 Task: Find connections with filter location Kinwat with filter topic #marketing with filter profile language Spanish with filter current company Daimler Truck Innovation Center India (DTICI) with filter school Jawaharlal Nehru Vishvavidyalaya with filter industry Pension Funds with filter service category Customer Support with filter keywords title IT Manager
Action: Mouse moved to (303, 155)
Screenshot: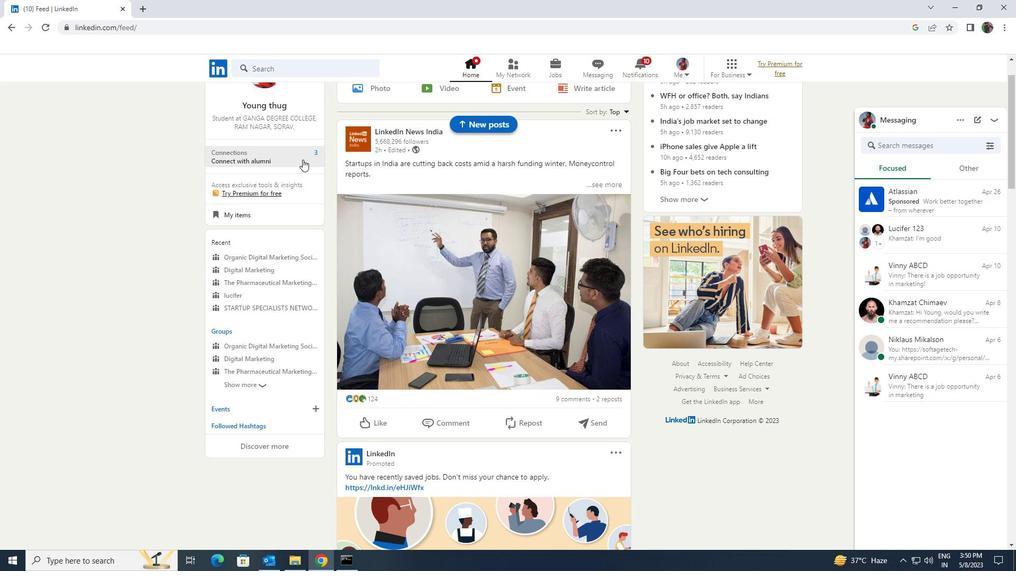 
Action: Mouse pressed left at (303, 155)
Screenshot: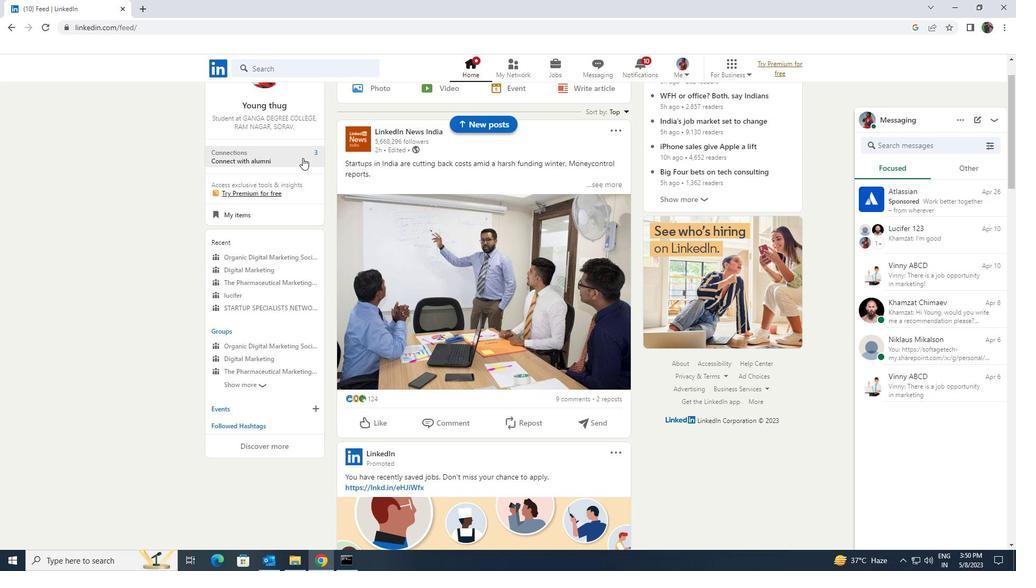 
Action: Mouse moved to (303, 129)
Screenshot: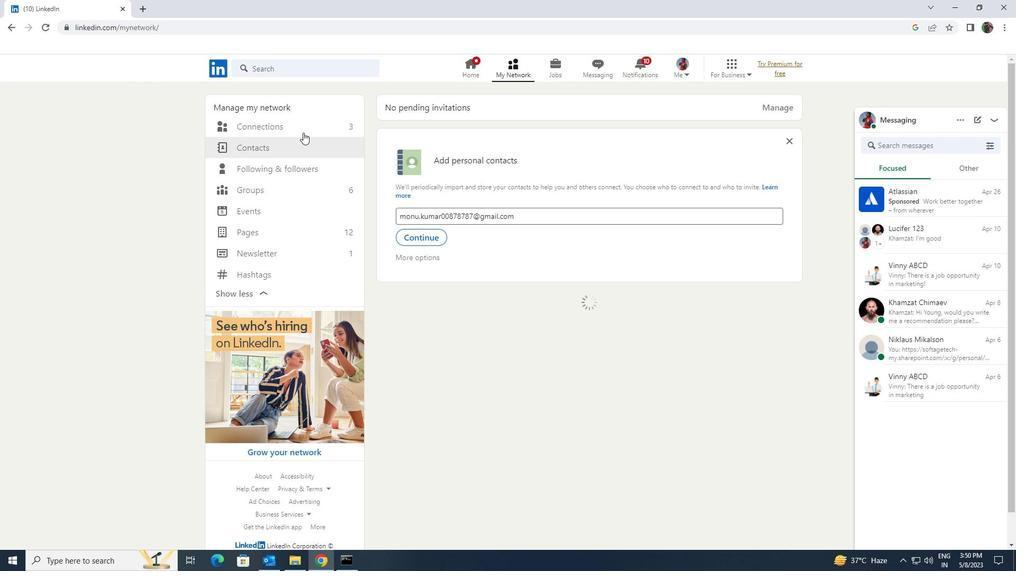 
Action: Mouse pressed left at (303, 129)
Screenshot: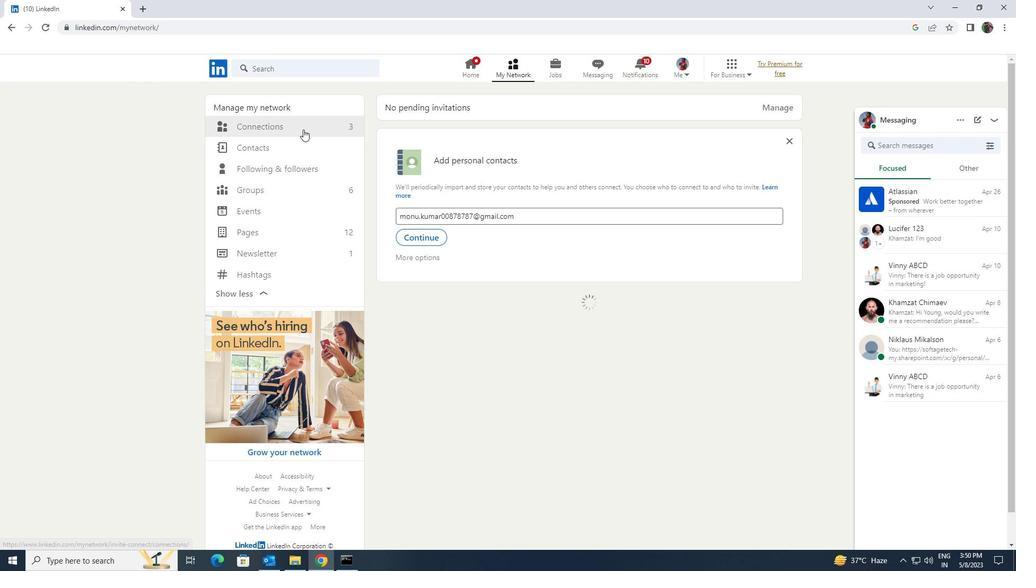 
Action: Mouse moved to (553, 131)
Screenshot: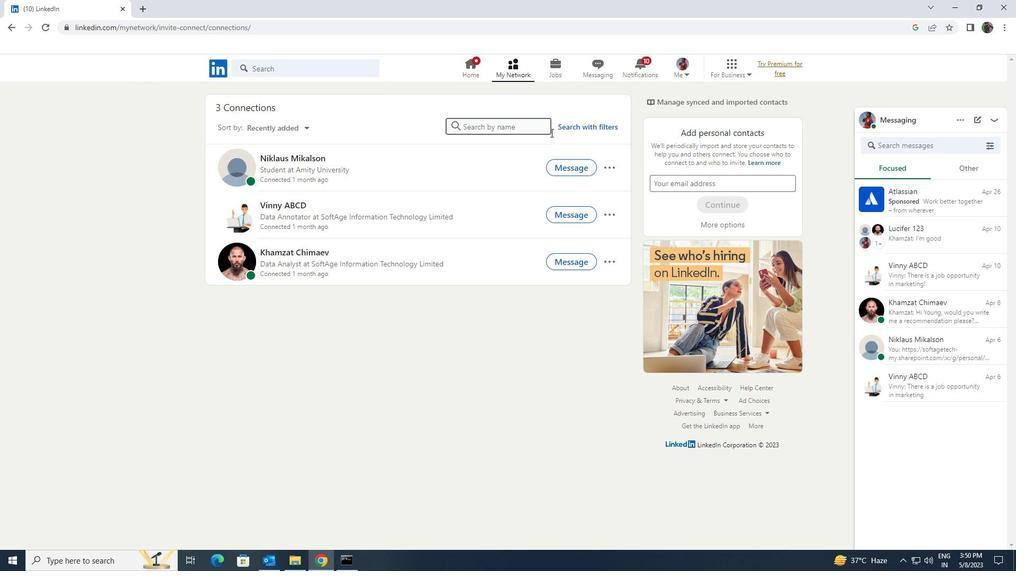 
Action: Mouse pressed left at (553, 131)
Screenshot: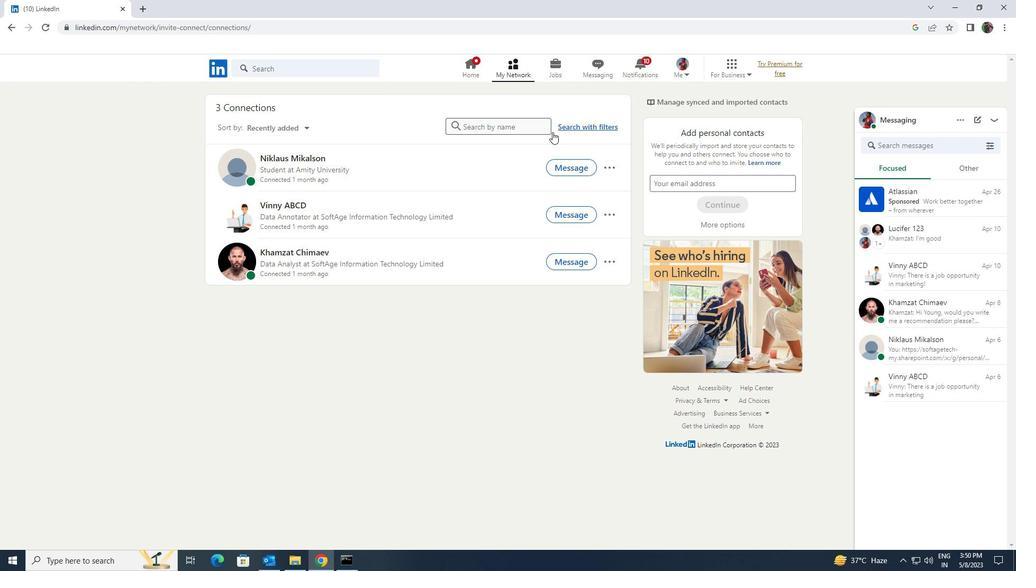
Action: Mouse moved to (542, 101)
Screenshot: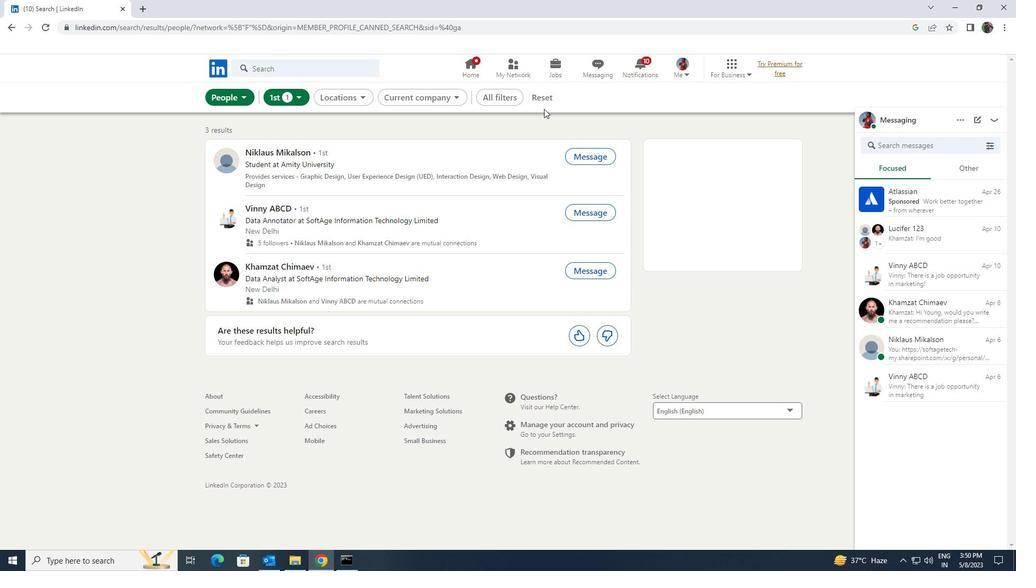 
Action: Mouse pressed left at (542, 101)
Screenshot: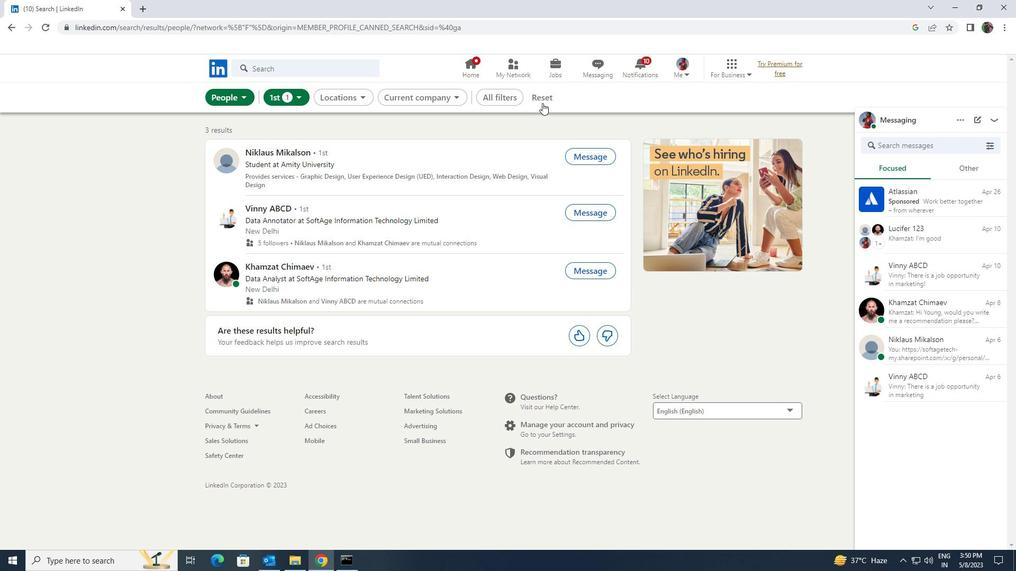 
Action: Mouse moved to (524, 94)
Screenshot: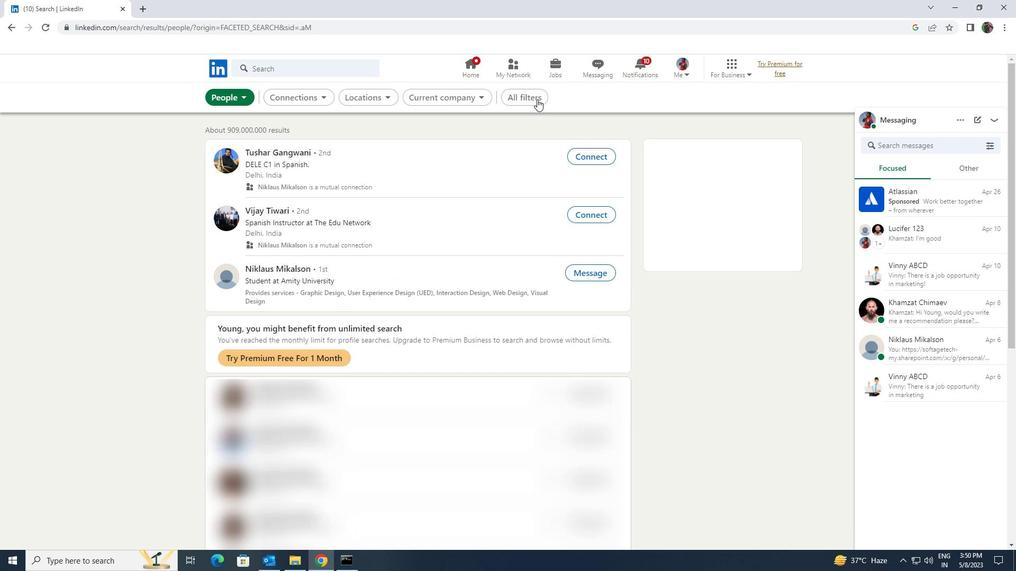 
Action: Mouse pressed left at (524, 94)
Screenshot: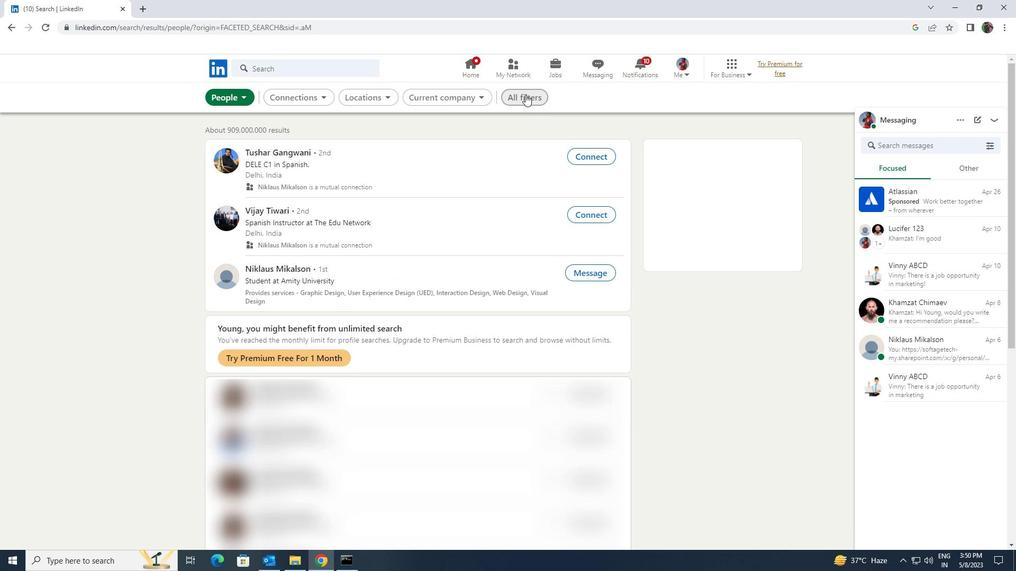 
Action: Mouse moved to (874, 416)
Screenshot: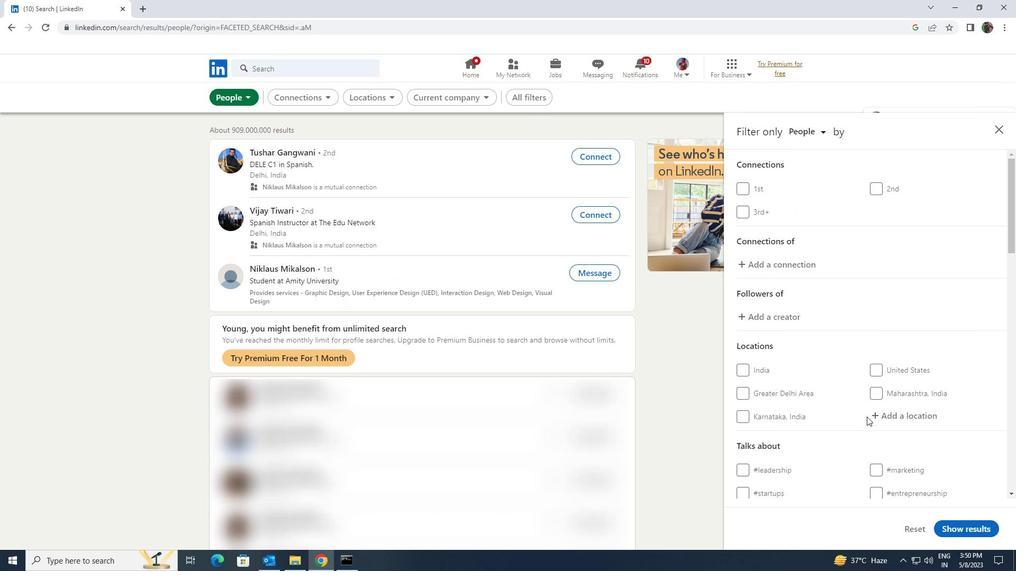 
Action: Mouse pressed left at (874, 416)
Screenshot: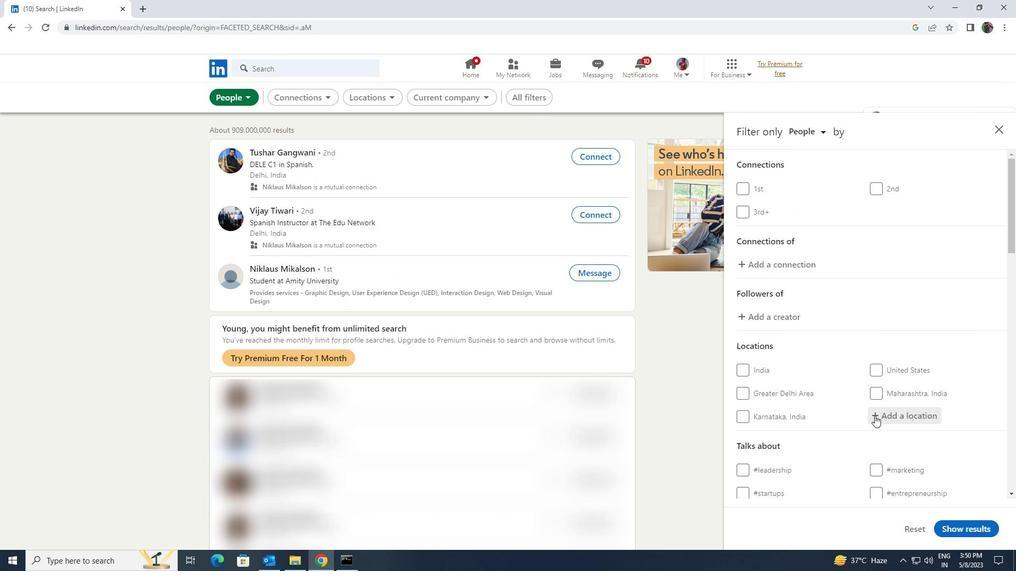 
Action: Key pressed <Key.shift>KINWAT
Screenshot: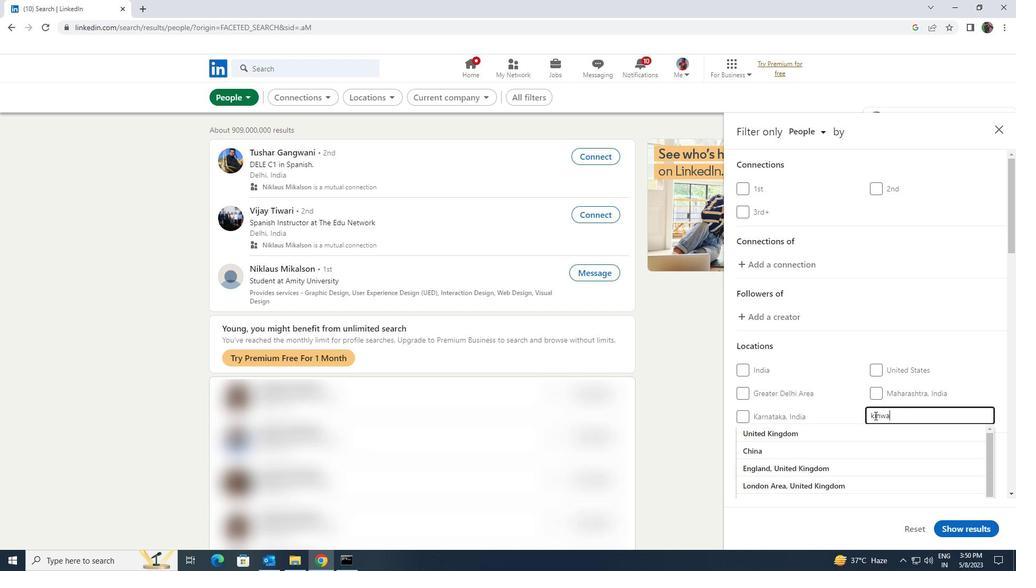 
Action: Mouse moved to (876, 434)
Screenshot: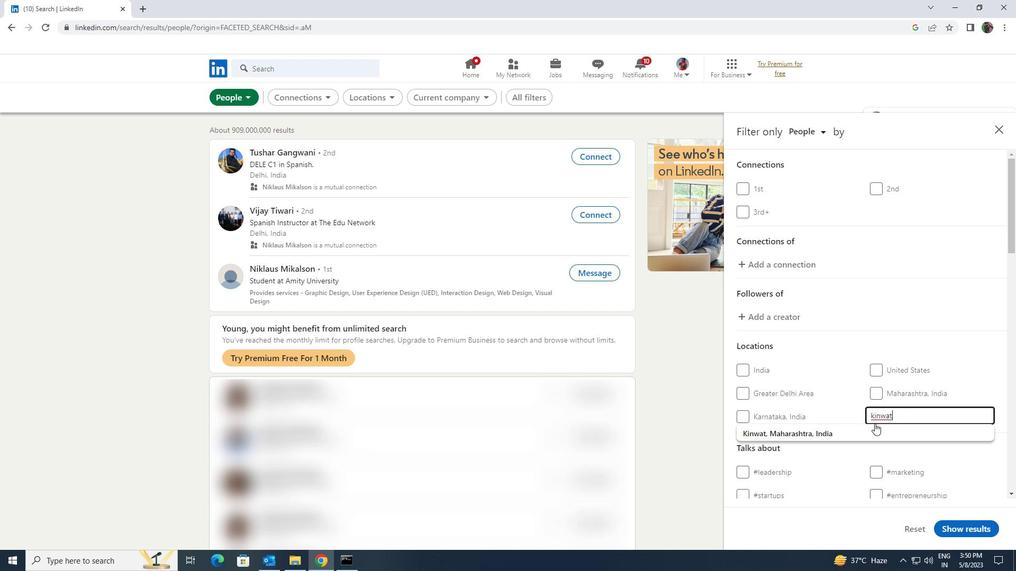 
Action: Mouse pressed left at (876, 434)
Screenshot: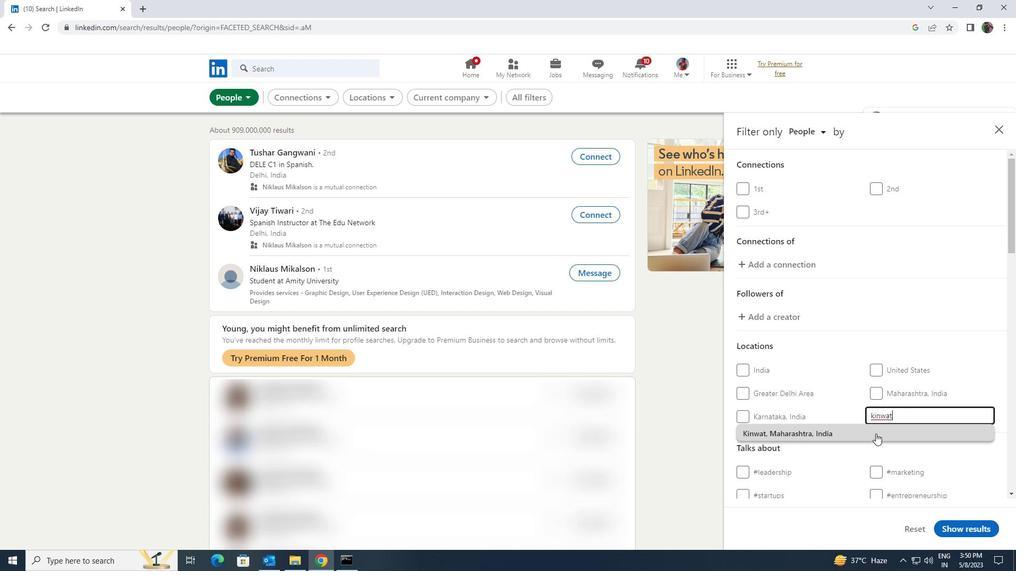 
Action: Mouse scrolled (876, 433) with delta (0, 0)
Screenshot: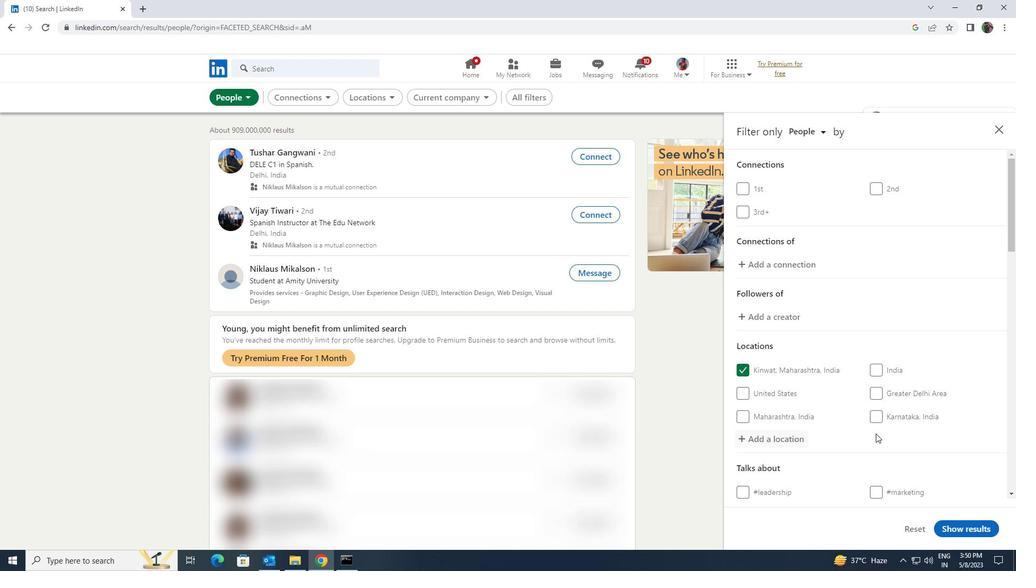 
Action: Mouse scrolled (876, 433) with delta (0, 0)
Screenshot: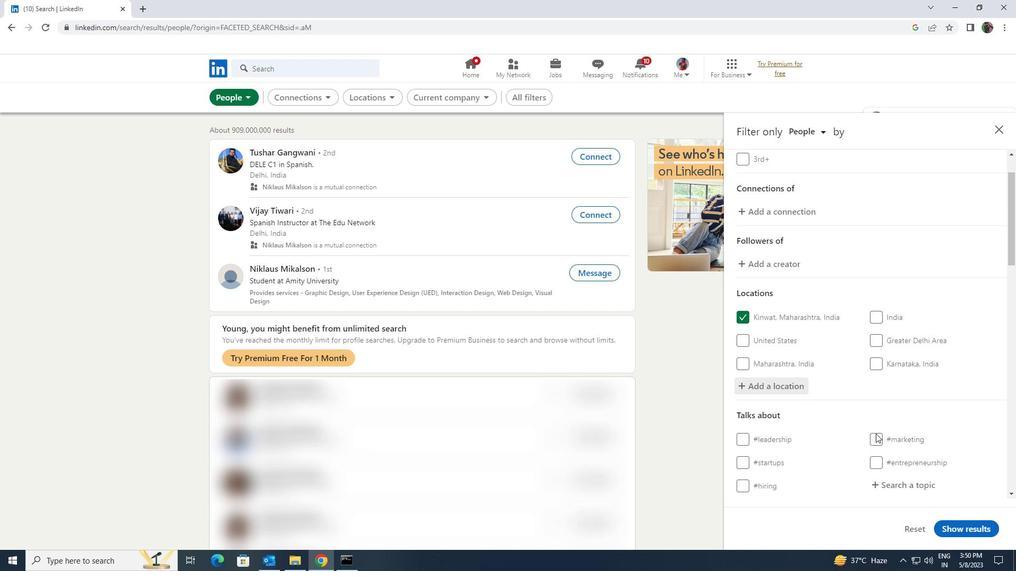 
Action: Mouse moved to (878, 432)
Screenshot: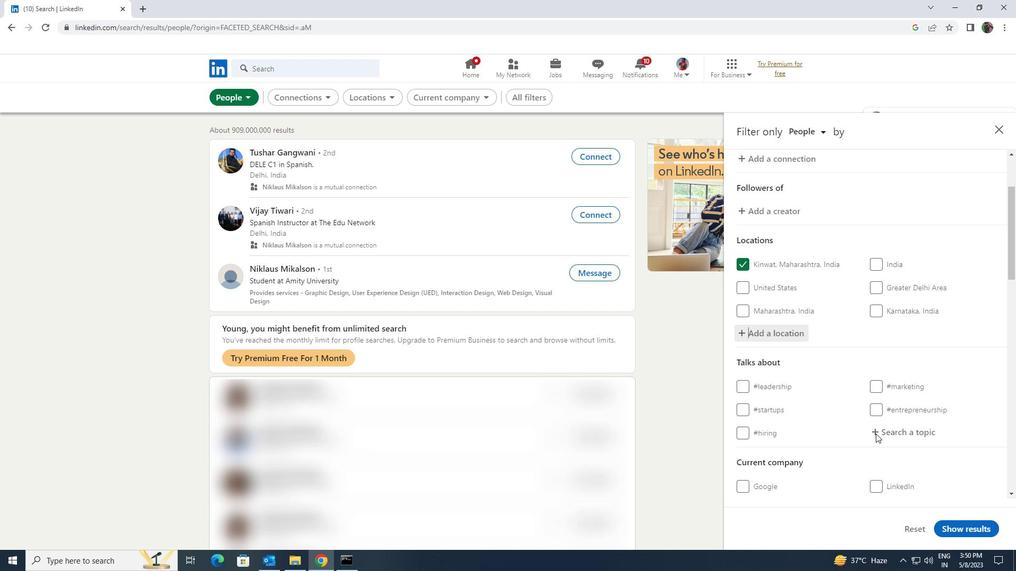 
Action: Mouse pressed left at (878, 432)
Screenshot: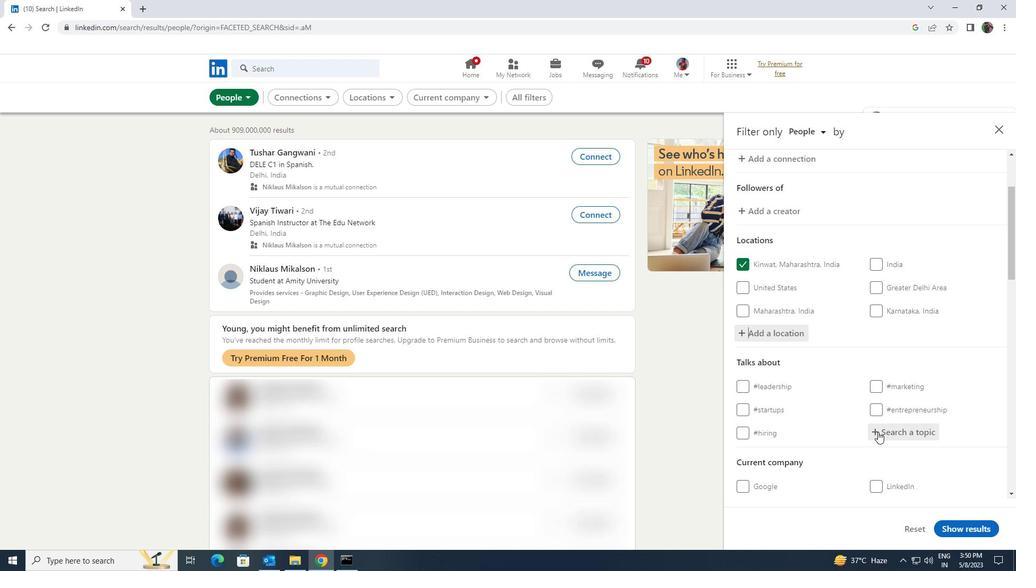 
Action: Key pressed <Key.shift>MARKETING
Screenshot: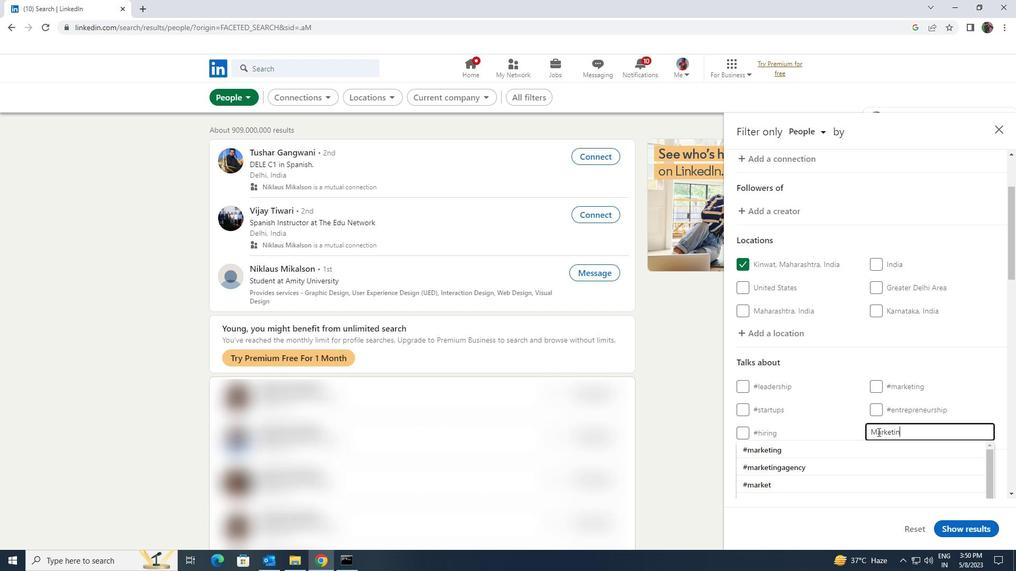 
Action: Mouse moved to (874, 443)
Screenshot: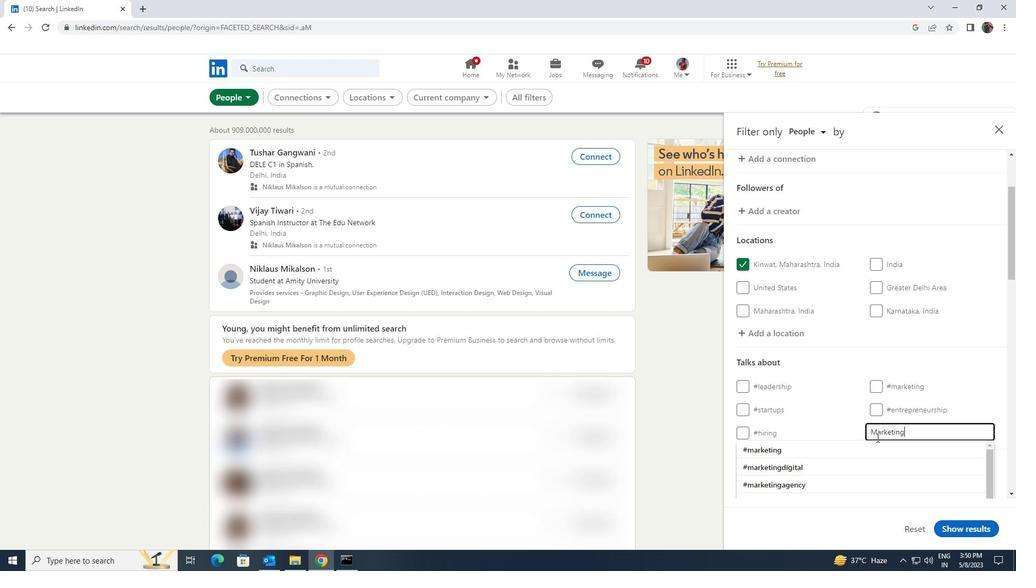 
Action: Mouse pressed left at (874, 443)
Screenshot: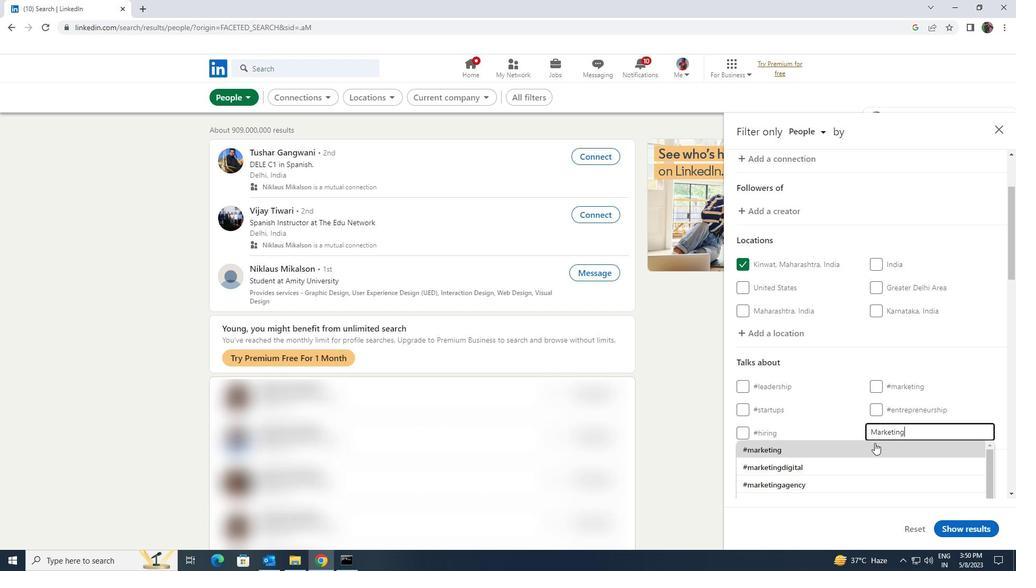 
Action: Mouse scrolled (874, 443) with delta (0, 0)
Screenshot: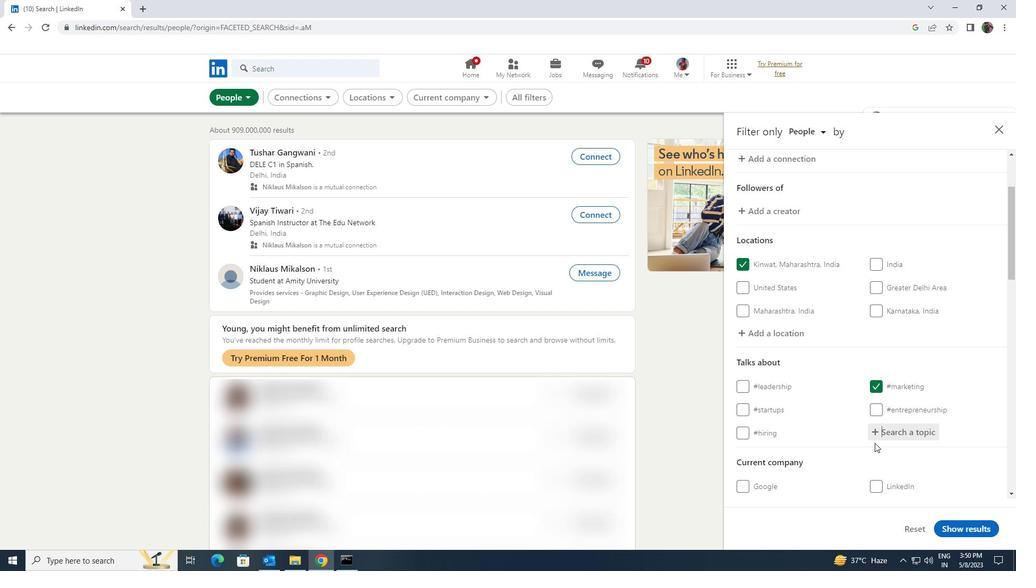 
Action: Mouse scrolled (874, 443) with delta (0, 0)
Screenshot: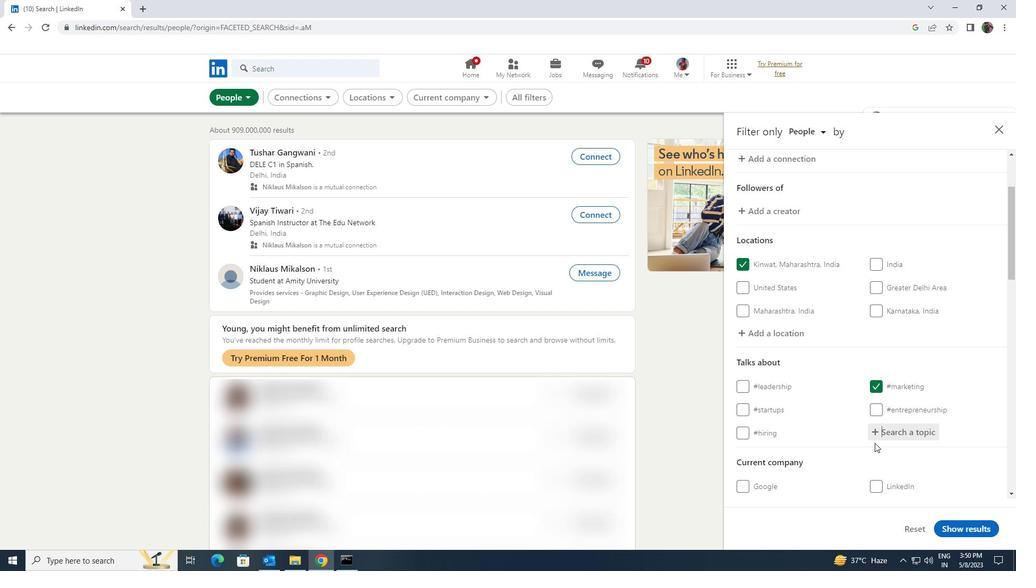 
Action: Mouse scrolled (874, 443) with delta (0, 0)
Screenshot: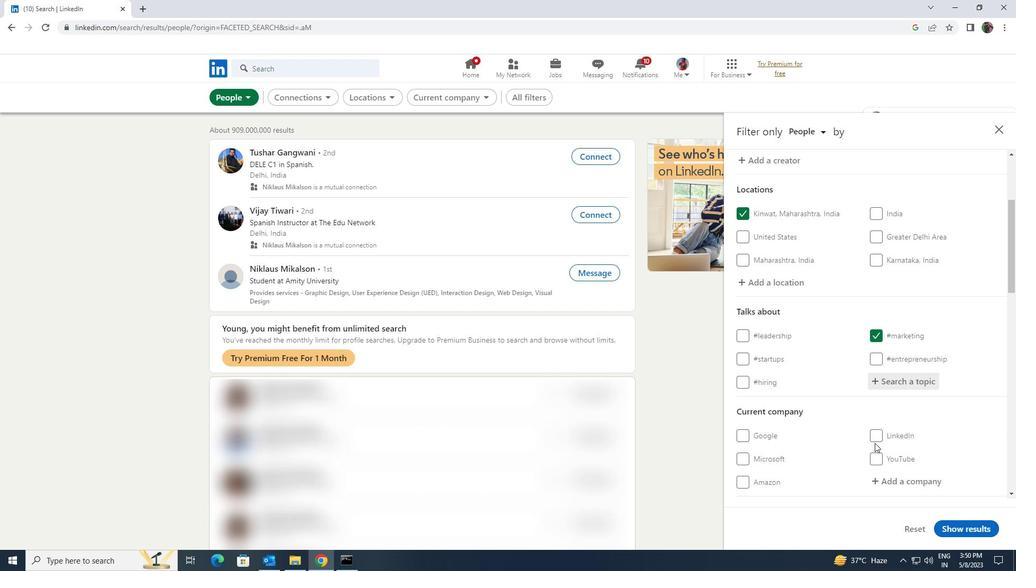 
Action: Mouse scrolled (874, 443) with delta (0, 0)
Screenshot: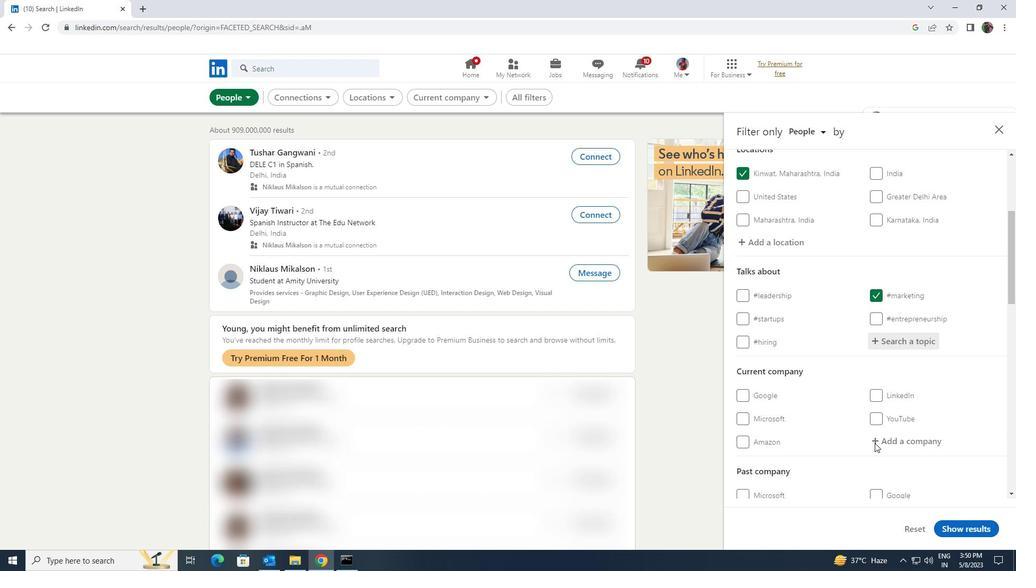 
Action: Mouse scrolled (874, 443) with delta (0, 0)
Screenshot: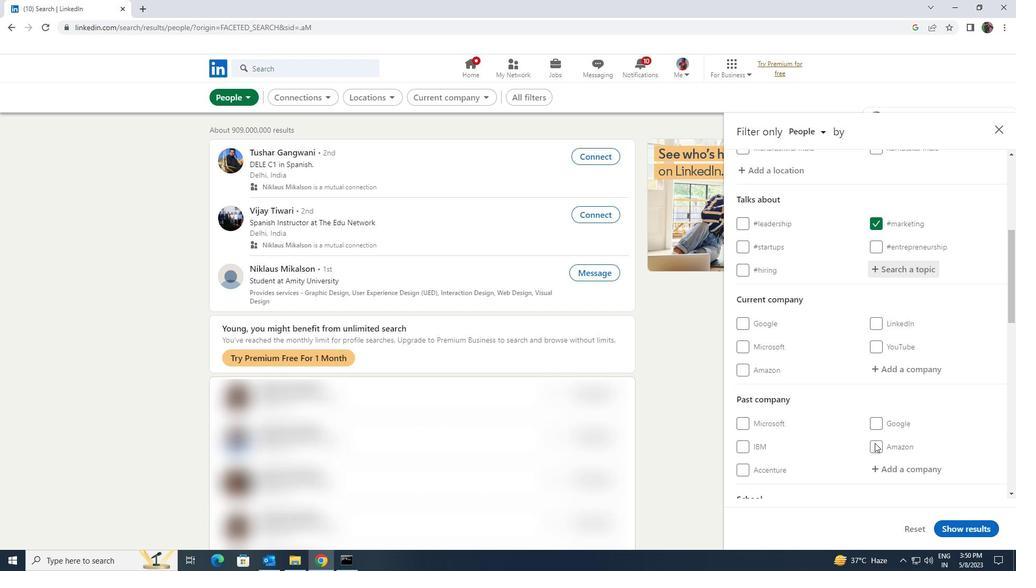 
Action: Mouse scrolled (874, 443) with delta (0, 0)
Screenshot: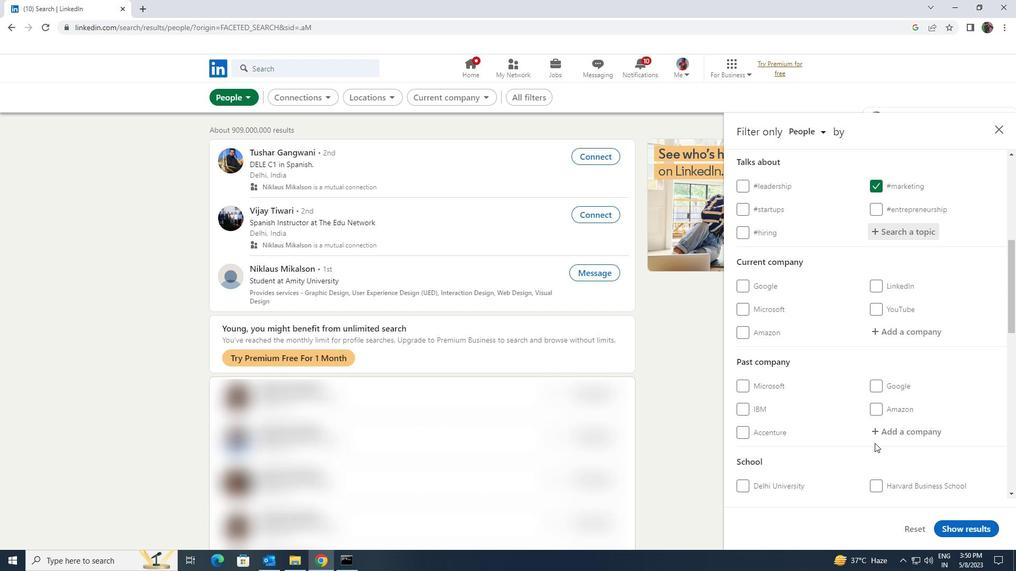 
Action: Mouse scrolled (874, 443) with delta (0, 0)
Screenshot: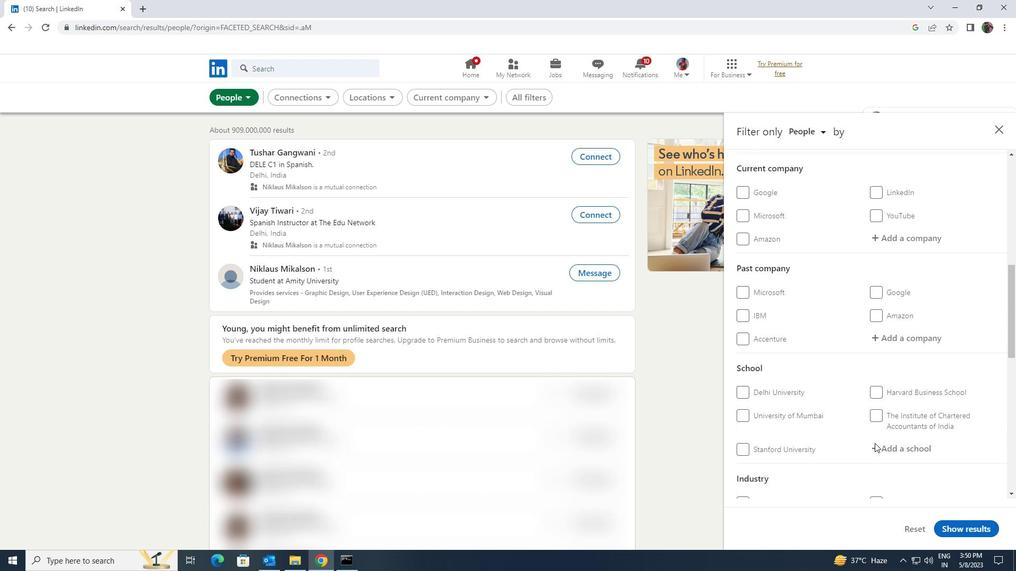 
Action: Mouse scrolled (874, 443) with delta (0, 0)
Screenshot: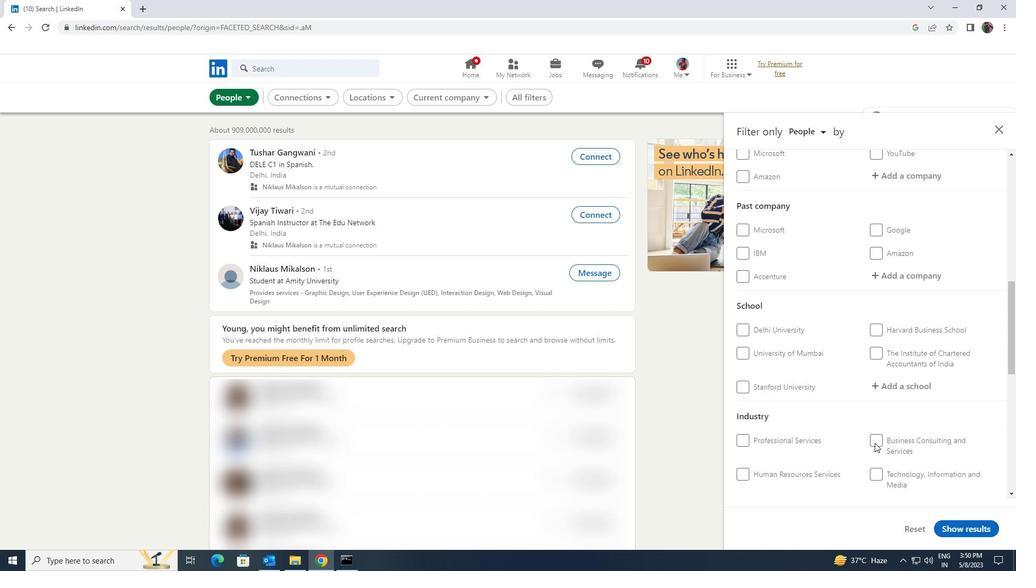 
Action: Mouse scrolled (874, 443) with delta (0, 0)
Screenshot: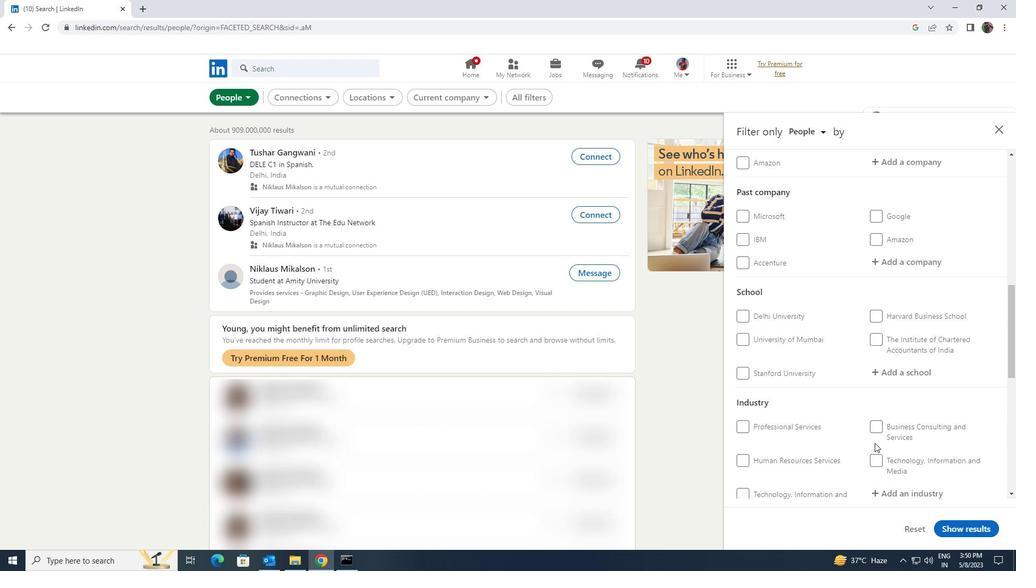 
Action: Mouse moved to (748, 472)
Screenshot: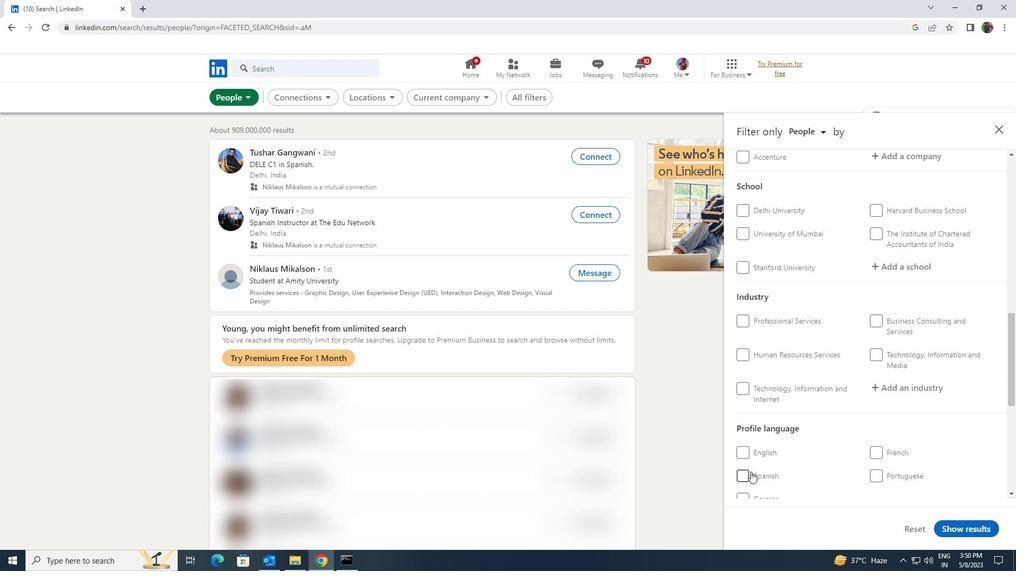 
Action: Mouse pressed left at (748, 472)
Screenshot: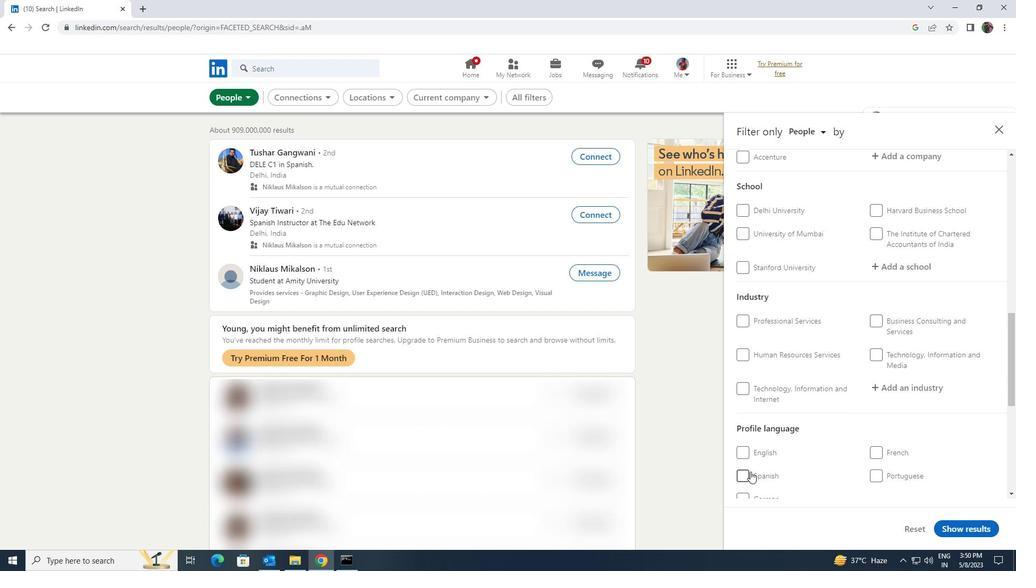 
Action: Mouse moved to (802, 468)
Screenshot: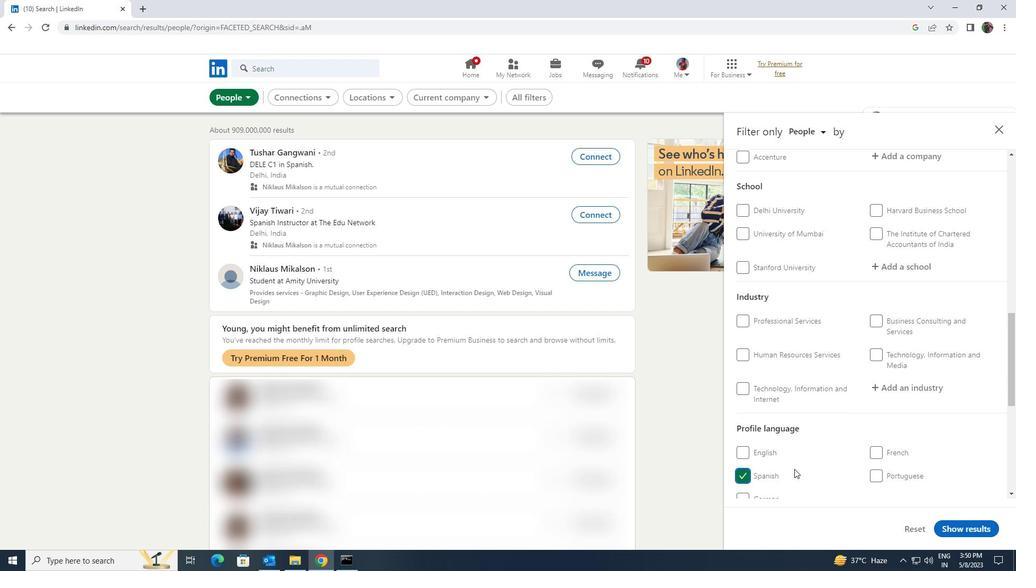 
Action: Mouse scrolled (802, 469) with delta (0, 0)
Screenshot: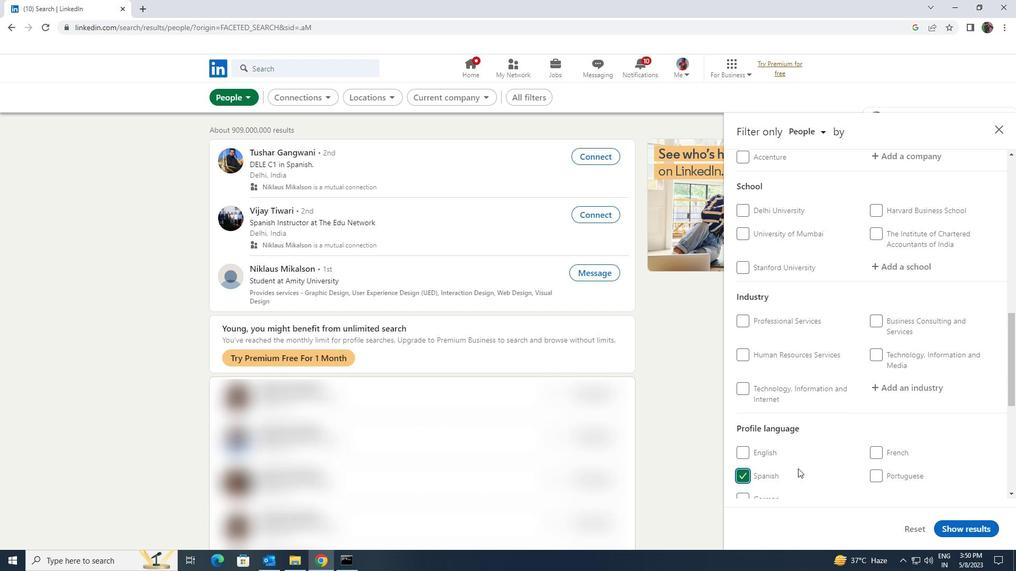
Action: Mouse scrolled (802, 469) with delta (0, 0)
Screenshot: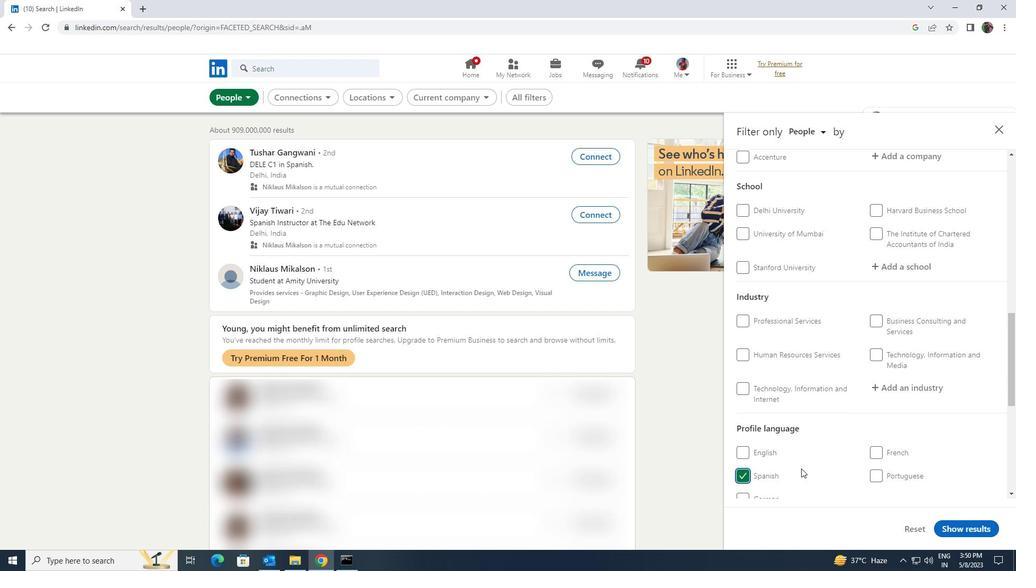 
Action: Mouse scrolled (802, 469) with delta (0, 0)
Screenshot: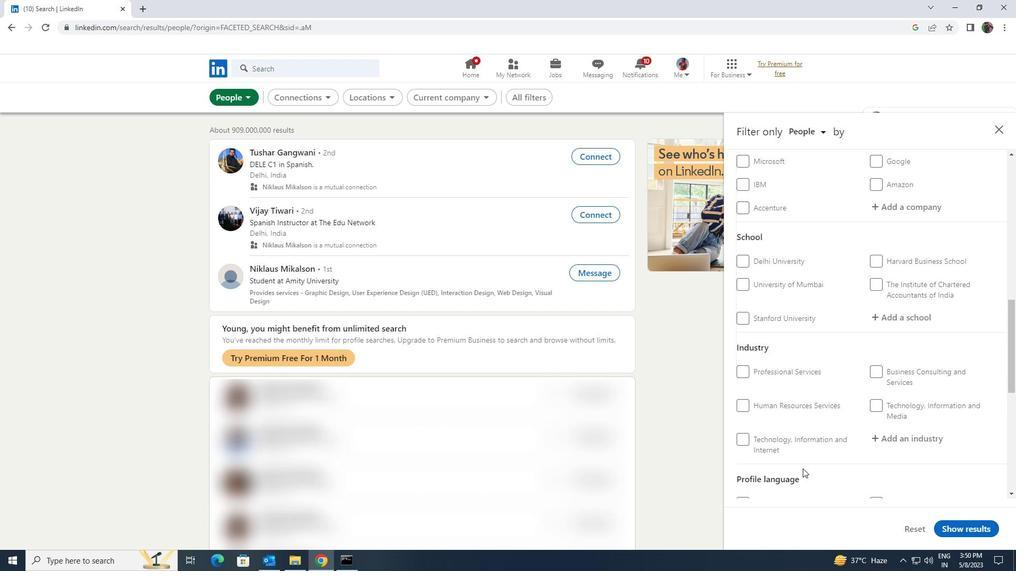 
Action: Mouse scrolled (802, 469) with delta (0, 0)
Screenshot: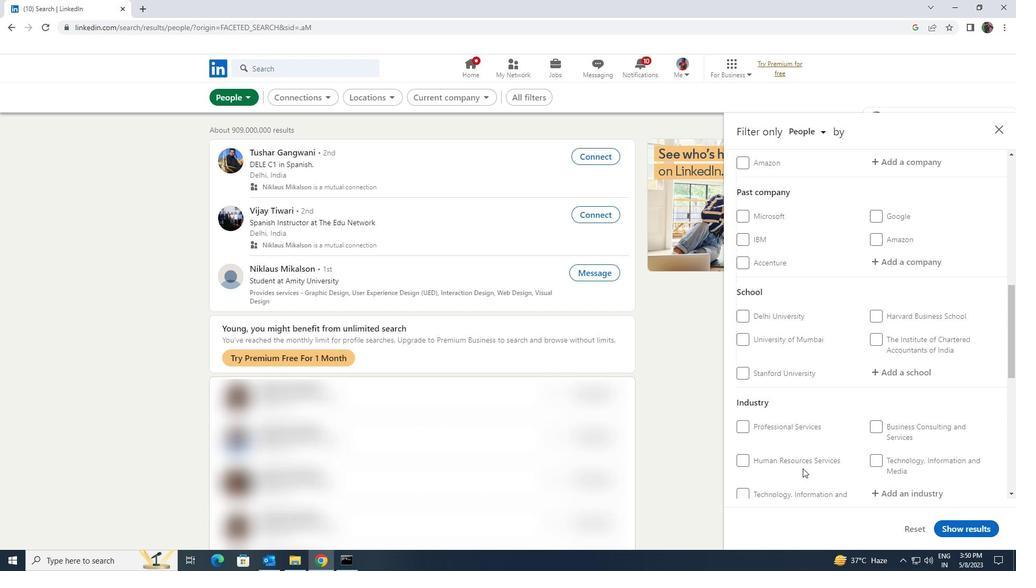 
Action: Mouse scrolled (802, 469) with delta (0, 0)
Screenshot: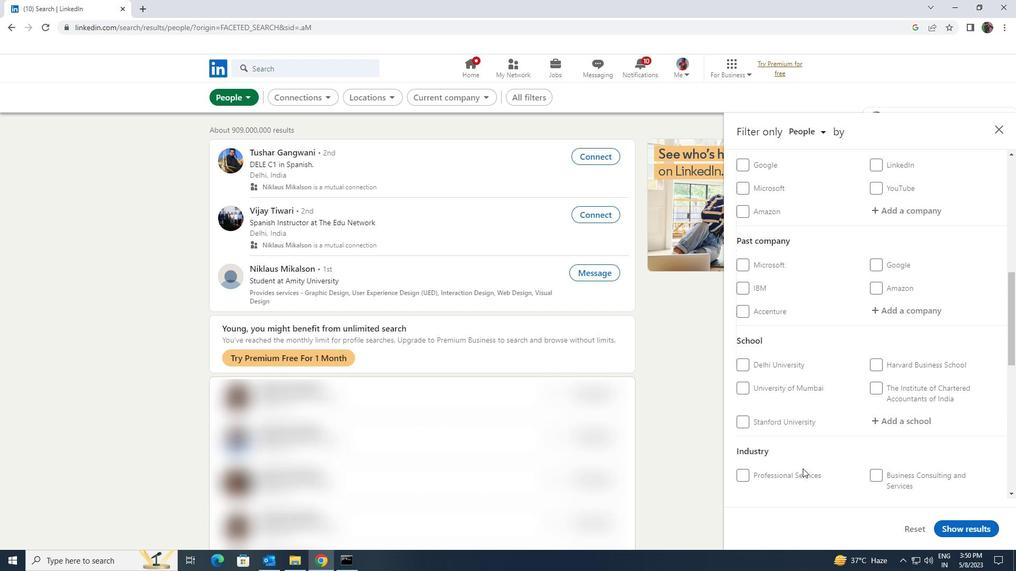
Action: Mouse scrolled (802, 469) with delta (0, 0)
Screenshot: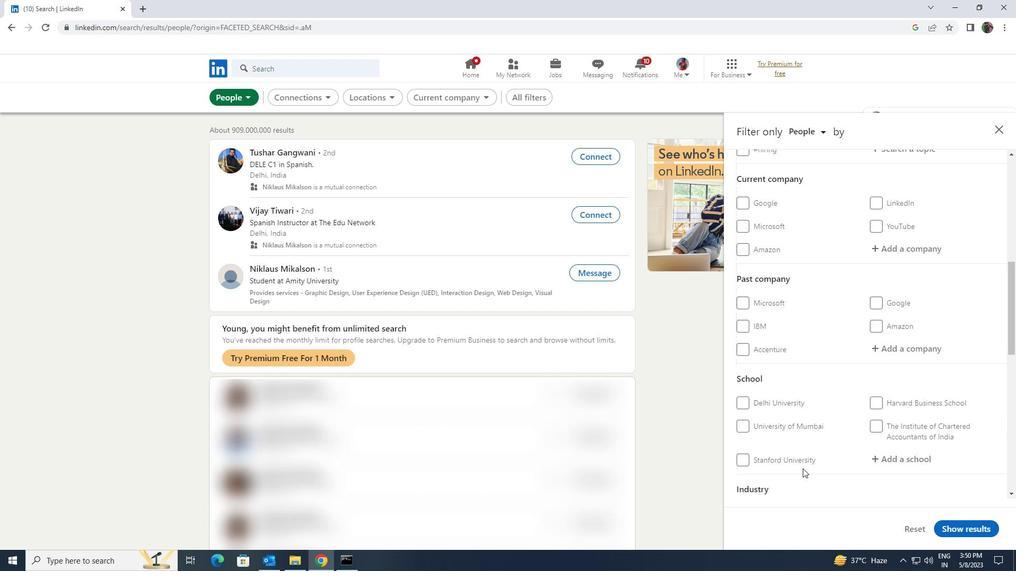 
Action: Mouse scrolled (802, 469) with delta (0, 0)
Screenshot: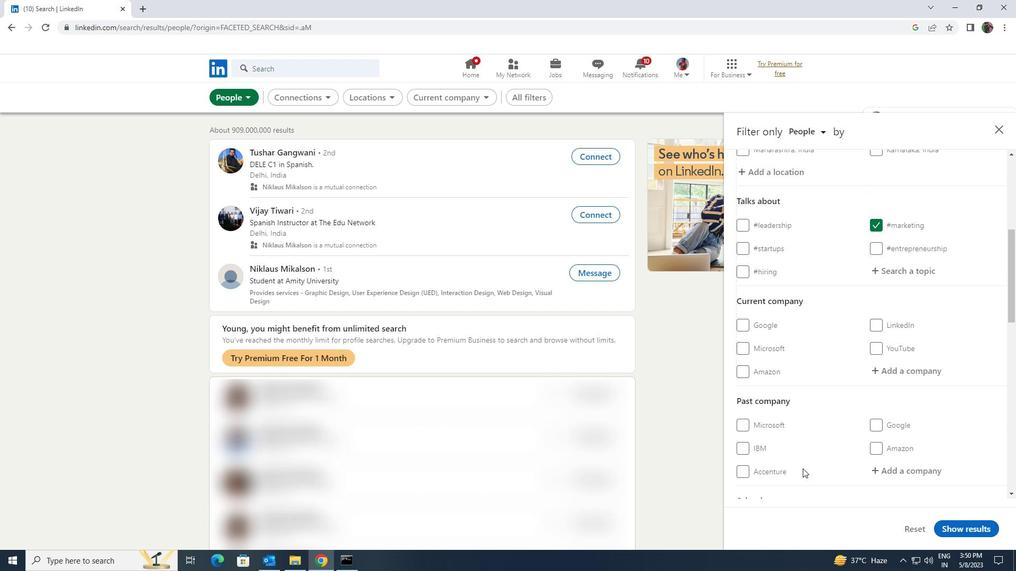
Action: Mouse moved to (878, 431)
Screenshot: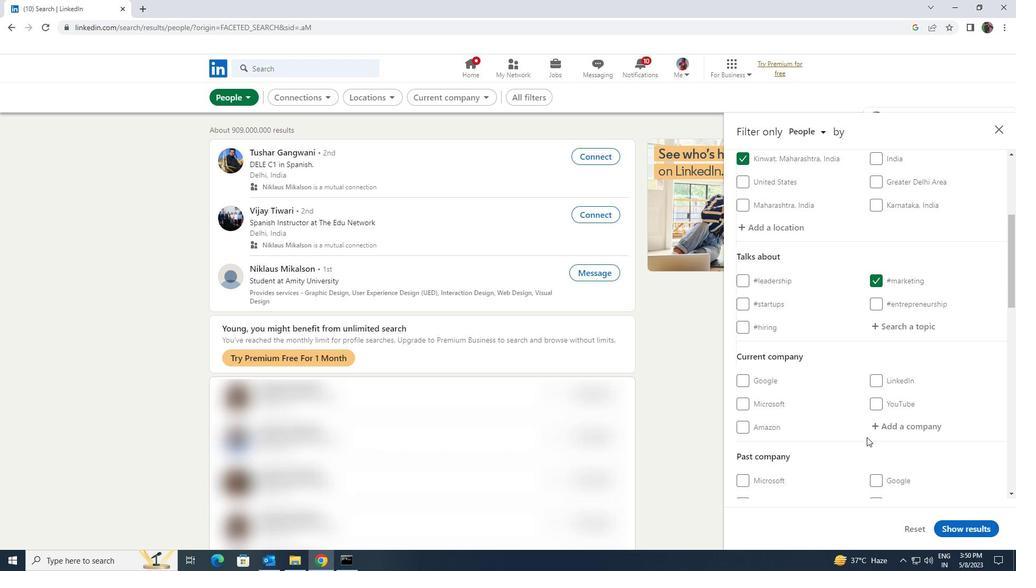 
Action: Mouse pressed left at (878, 431)
Screenshot: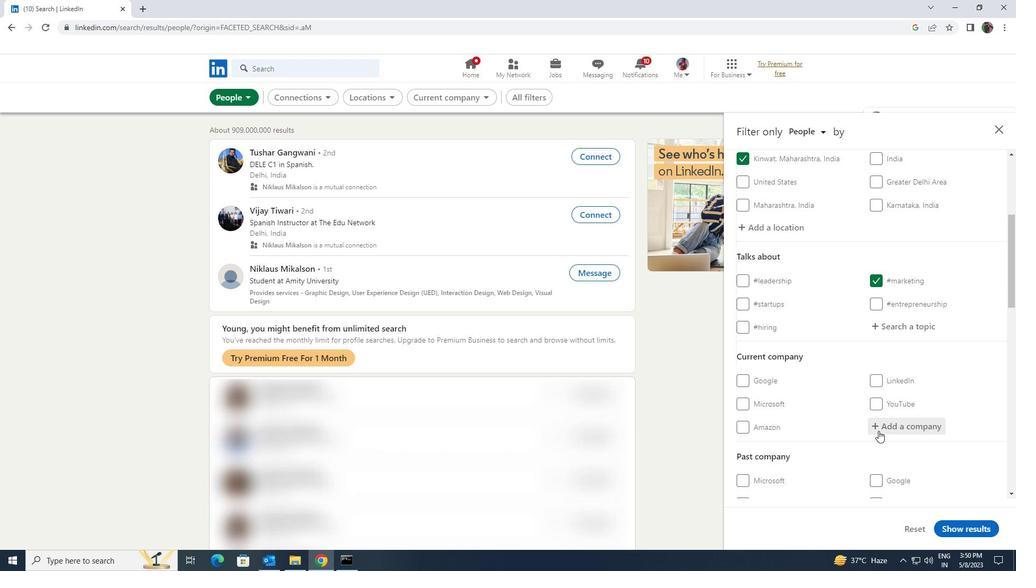 
Action: Key pressed <Key.shift>DAILMLER<Key.backspace><Key.backspace><Key.backspace><Key.backspace><Key.backspace><Key.backspace><Key.backspace>AIML
Screenshot: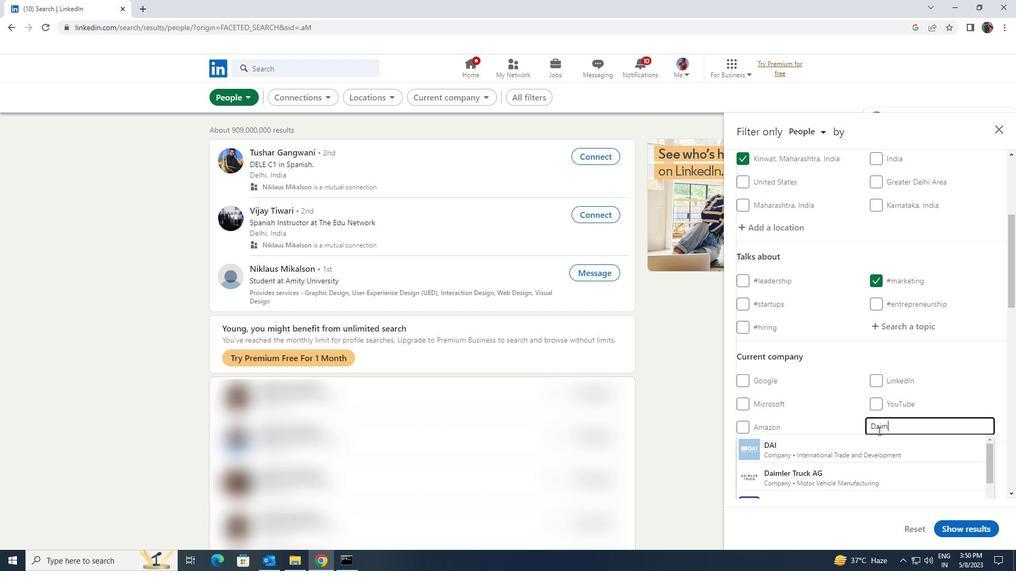 
Action: Mouse moved to (878, 431)
Screenshot: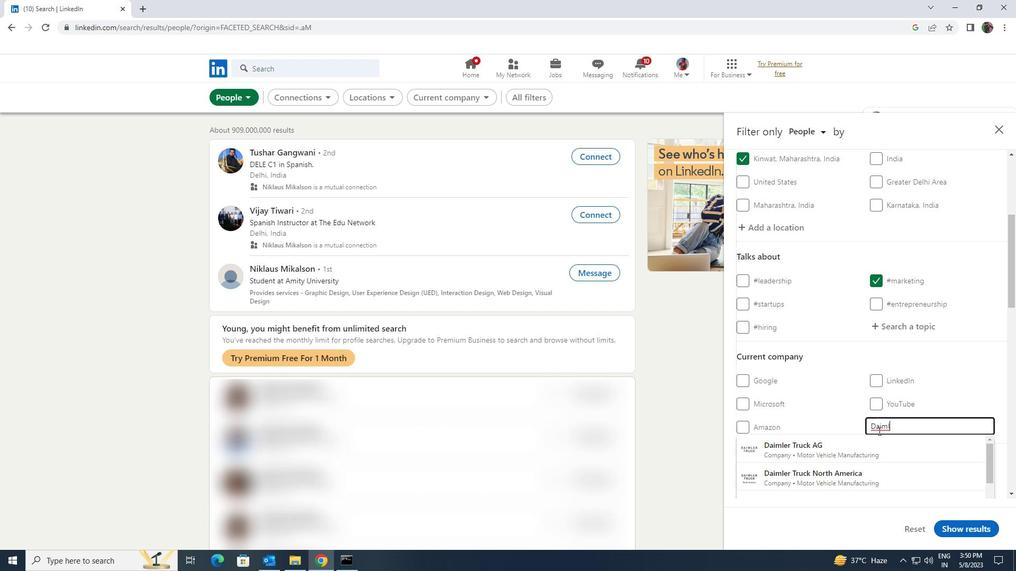
Action: Key pressed ER<Key.space><Key.shift><Key.shift><Key.shift>TRUCK<Key.space><Key.shift><Key.shift><Key.shift><Key.shift><Key.shift><Key.shift><Key.shift><Key.shift>INN
Screenshot: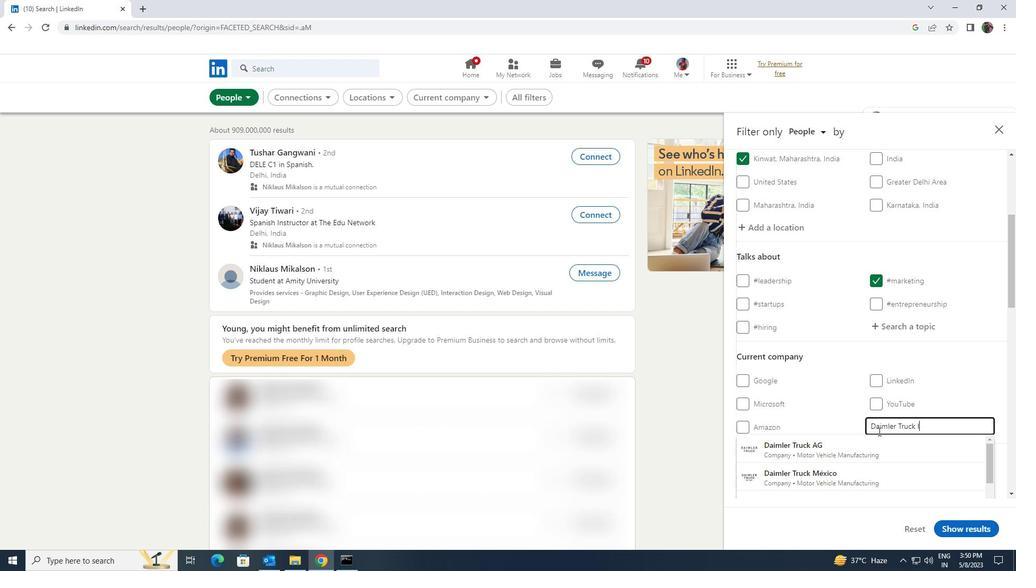
Action: Mouse moved to (878, 446)
Screenshot: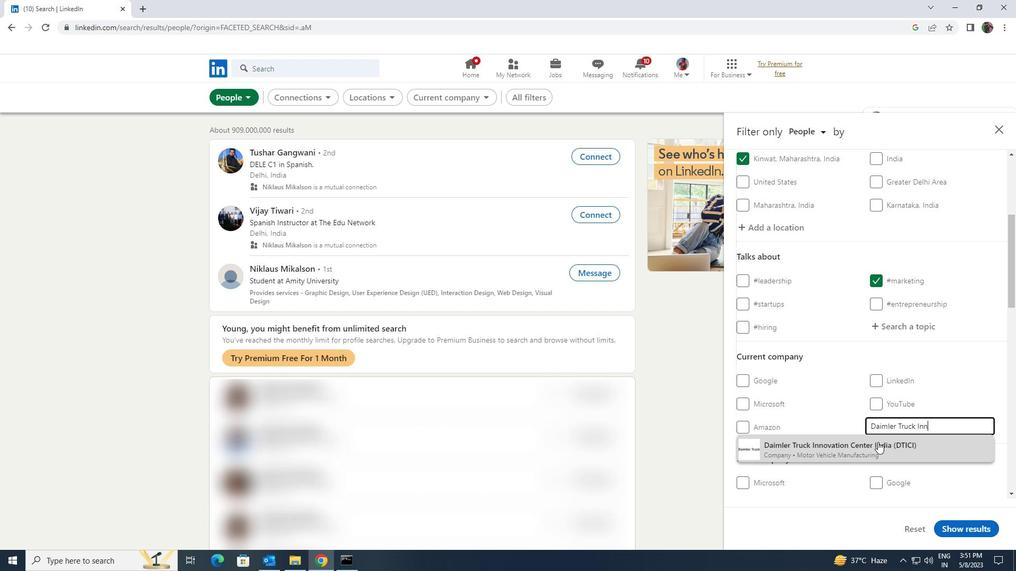 
Action: Mouse pressed left at (878, 446)
Screenshot: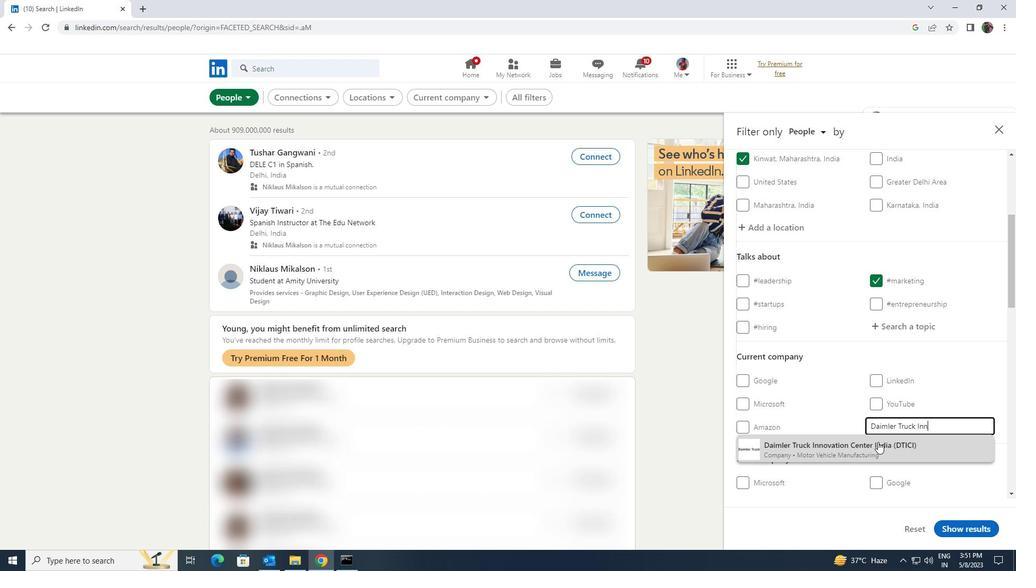 
Action: Mouse scrolled (878, 446) with delta (0, 0)
Screenshot: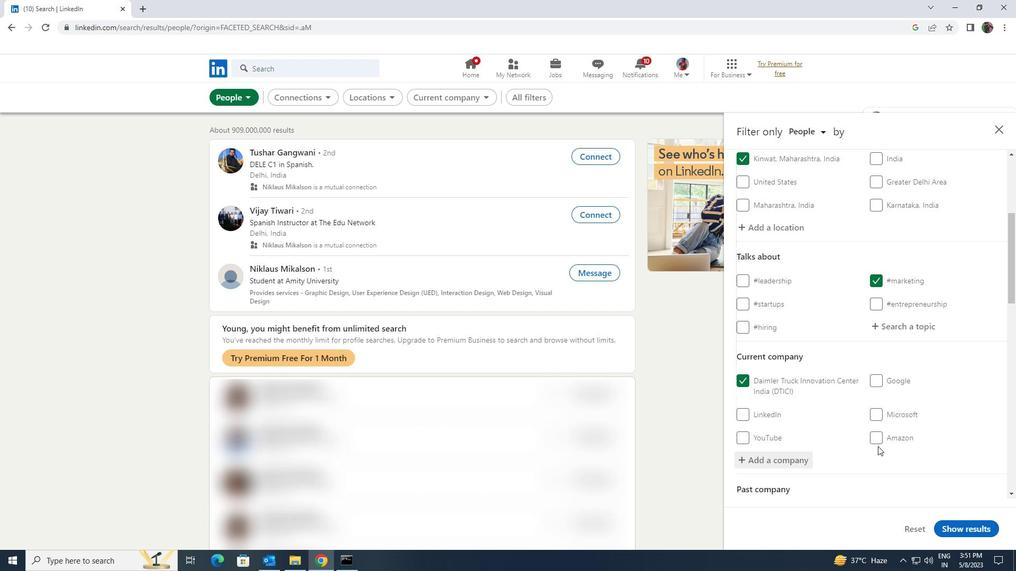 
Action: Mouse scrolled (878, 446) with delta (0, 0)
Screenshot: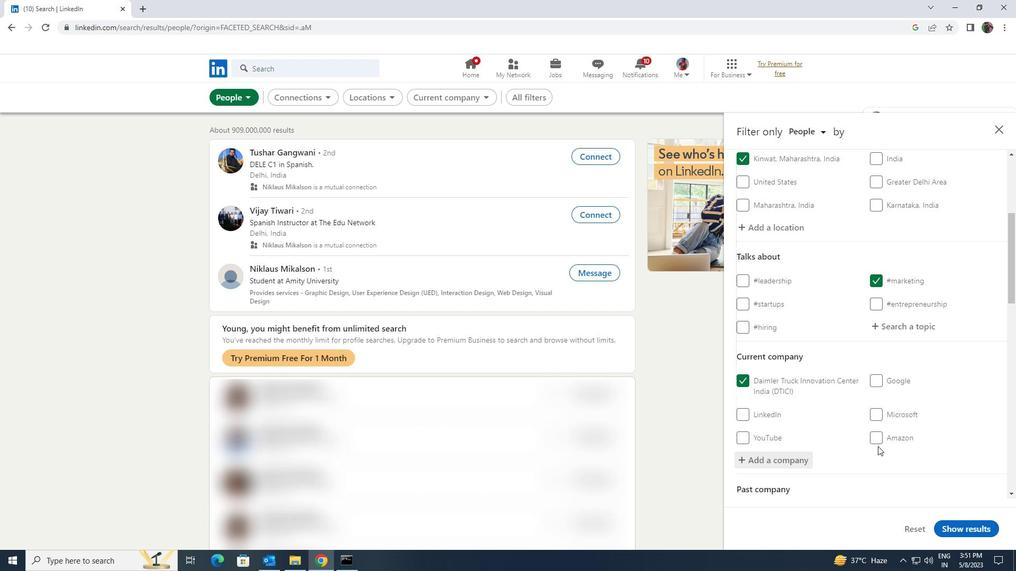 
Action: Mouse scrolled (878, 446) with delta (0, 0)
Screenshot: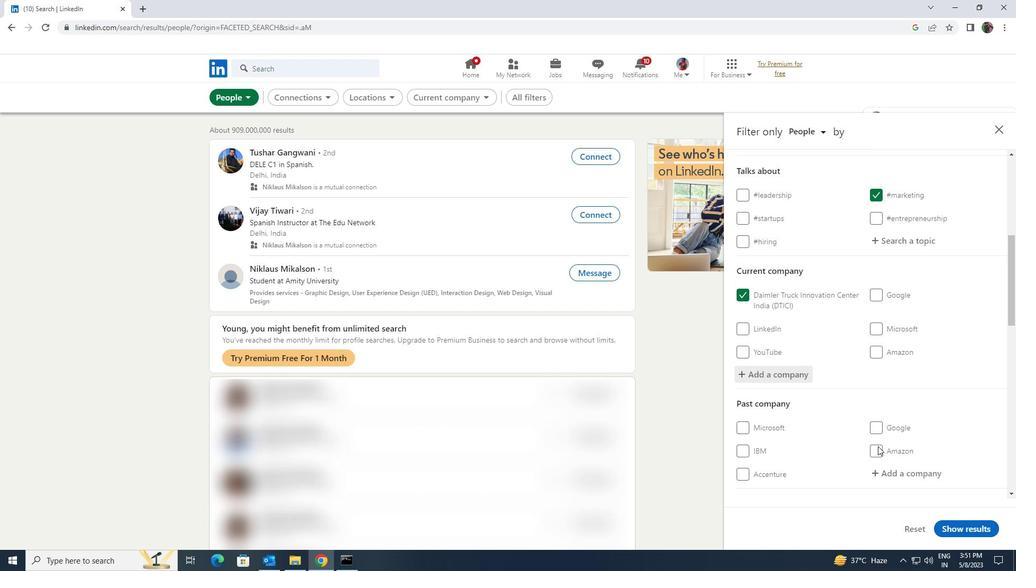 
Action: Mouse scrolled (878, 446) with delta (0, 0)
Screenshot: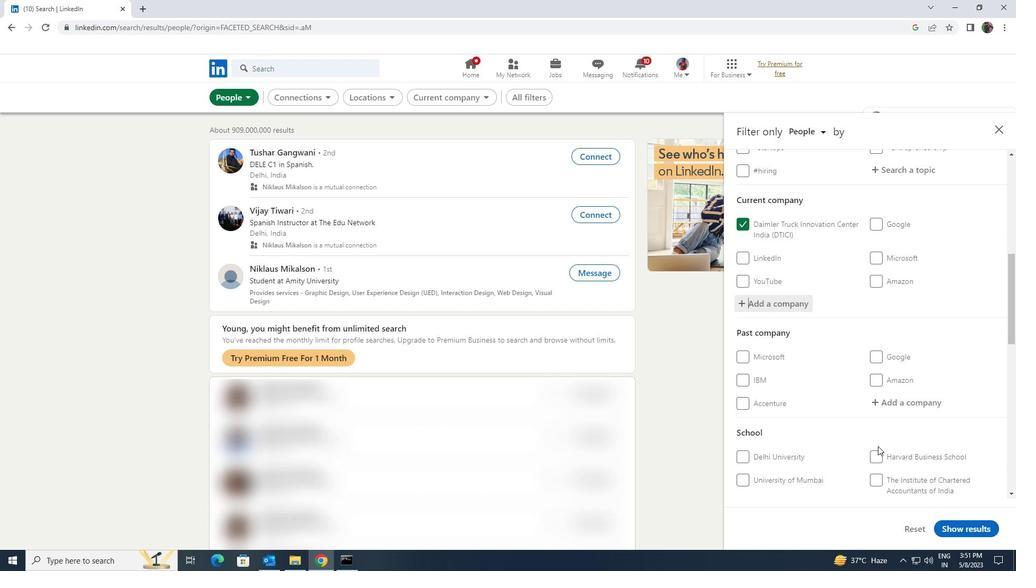 
Action: Mouse moved to (878, 456)
Screenshot: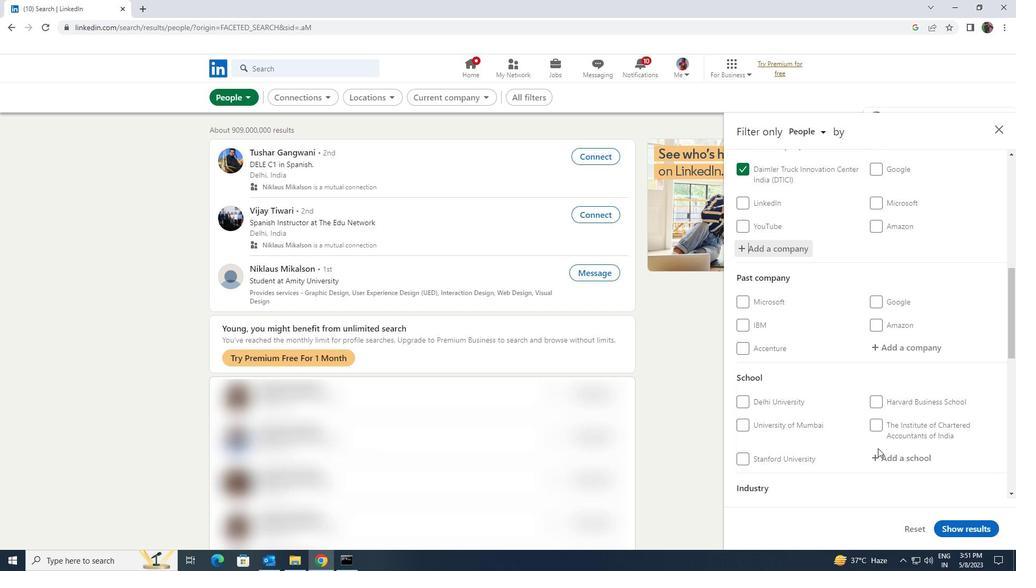 
Action: Mouse pressed left at (878, 456)
Screenshot: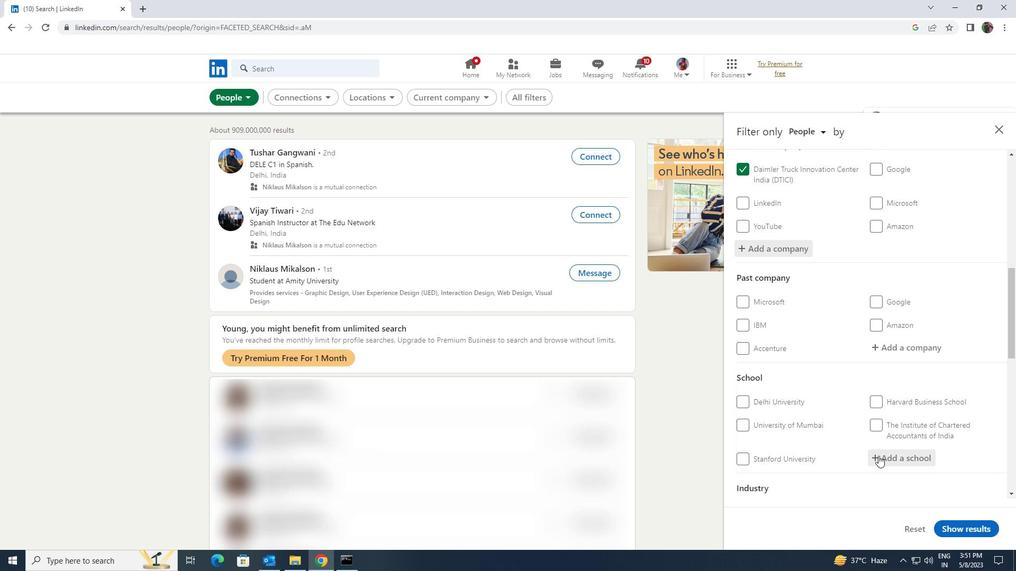 
Action: Key pressed <Key.shift><Key.shift><Key.shift><Key.shift><Key.shift><Key.shift><Key.shift><Key.shift>JAWARH<Key.backspace><Key.backspace>
Screenshot: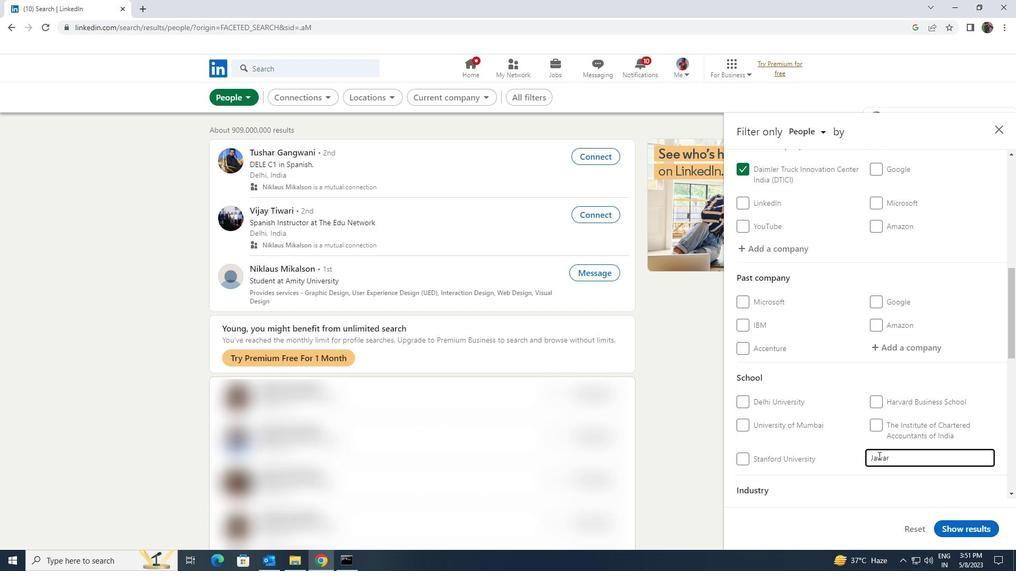 
Action: Mouse moved to (873, 468)
Screenshot: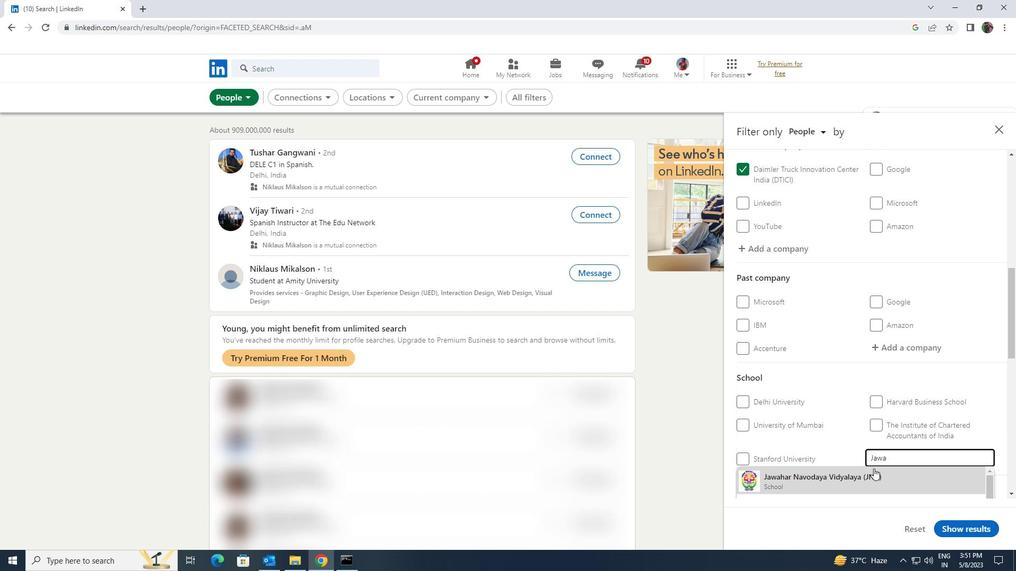 
Action: Key pressed HARLAL<Key.space>
Screenshot: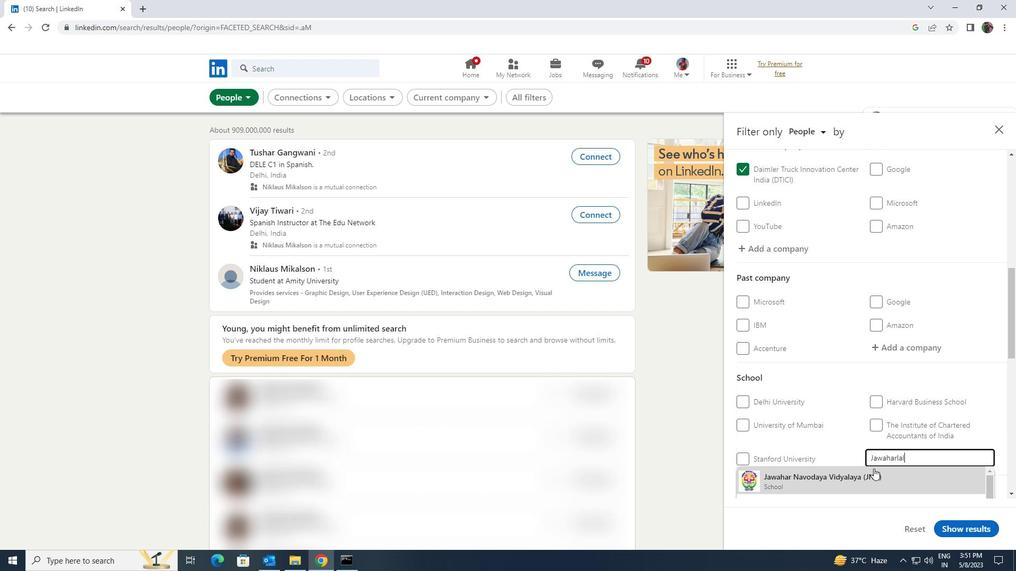 
Action: Mouse pressed left at (873, 468)
Screenshot: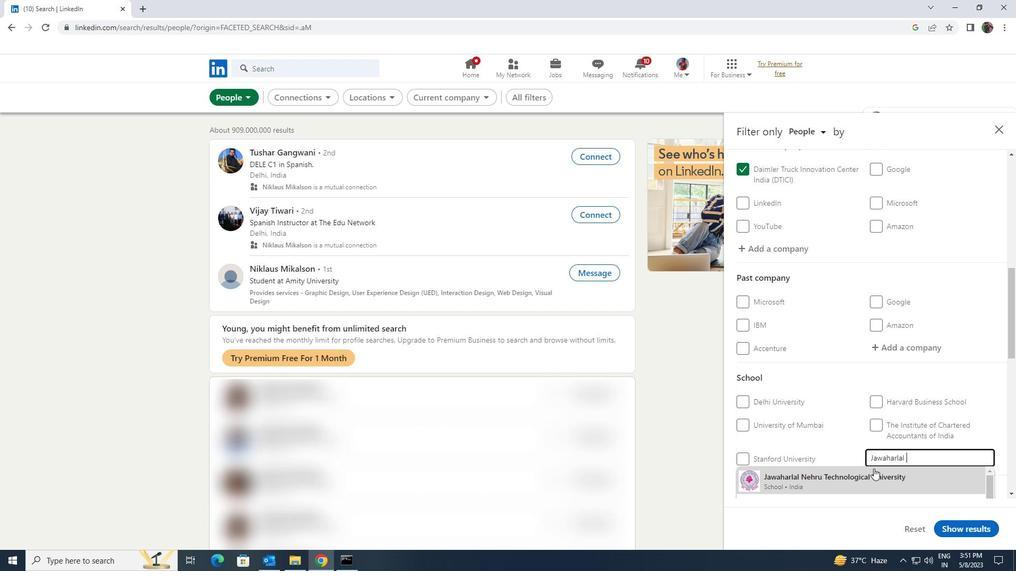 
Action: Mouse scrolled (873, 468) with delta (0, 0)
Screenshot: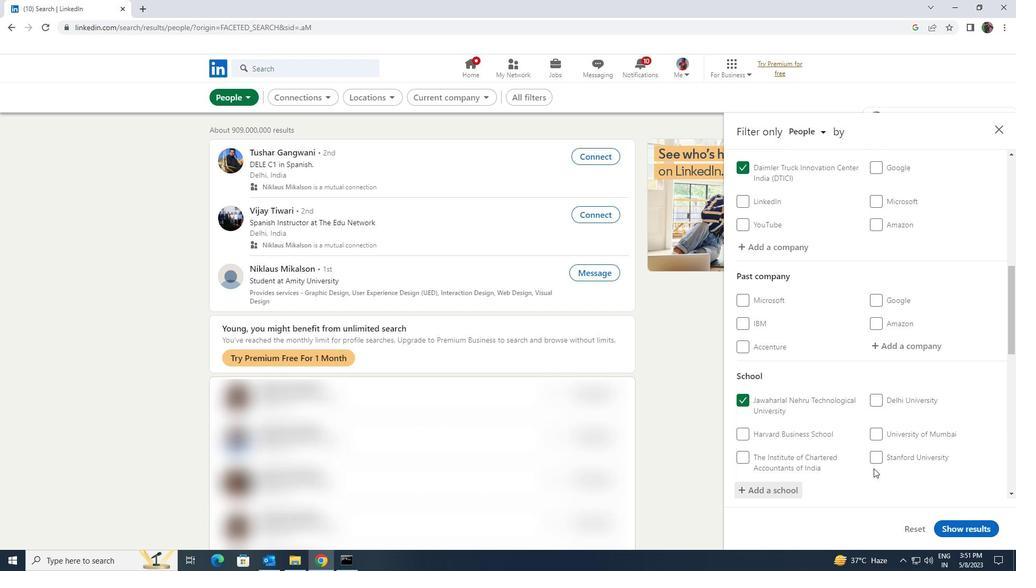 
Action: Mouse scrolled (873, 468) with delta (0, 0)
Screenshot: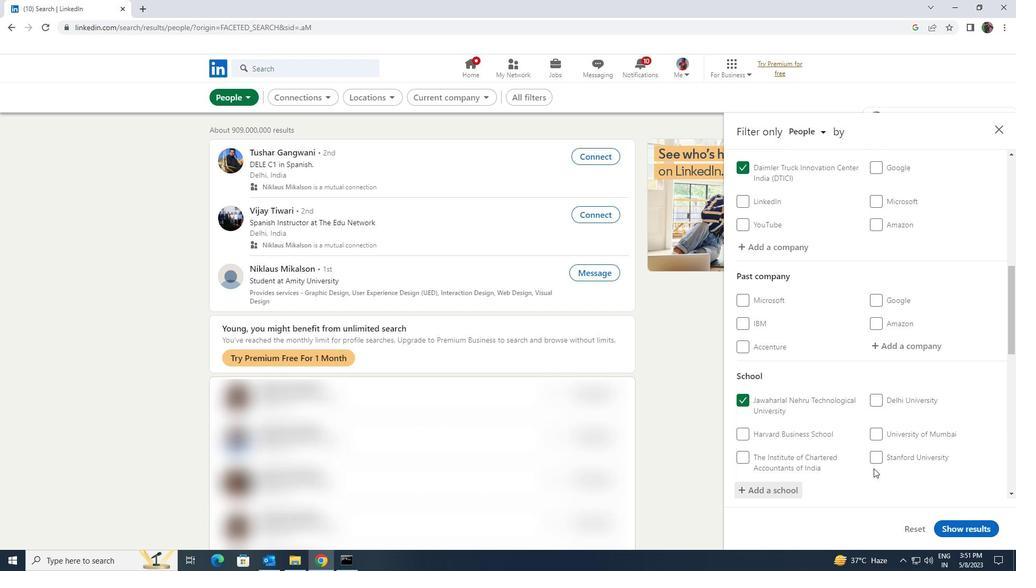 
Action: Mouse scrolled (873, 468) with delta (0, 0)
Screenshot: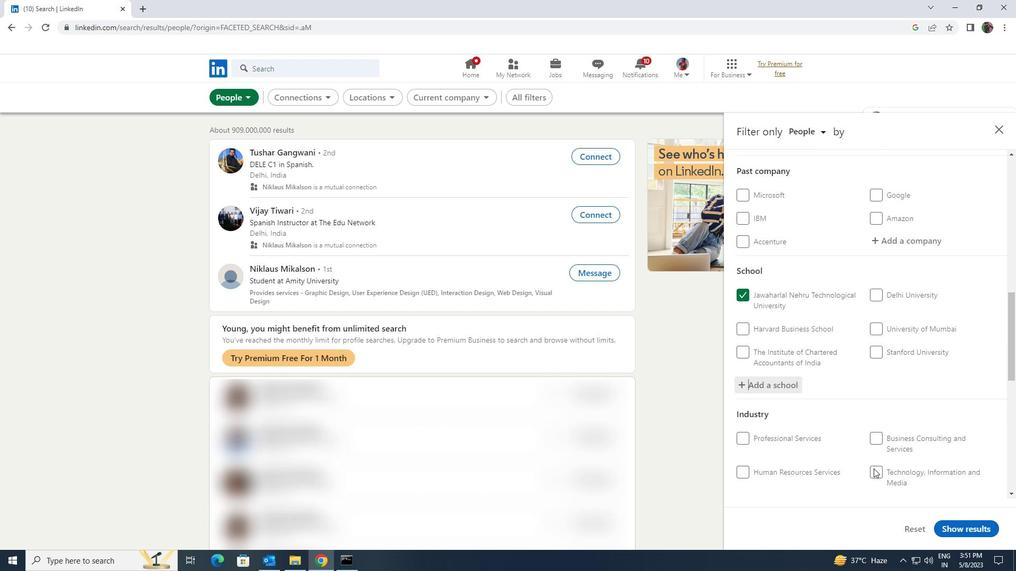 
Action: Mouse moved to (880, 455)
Screenshot: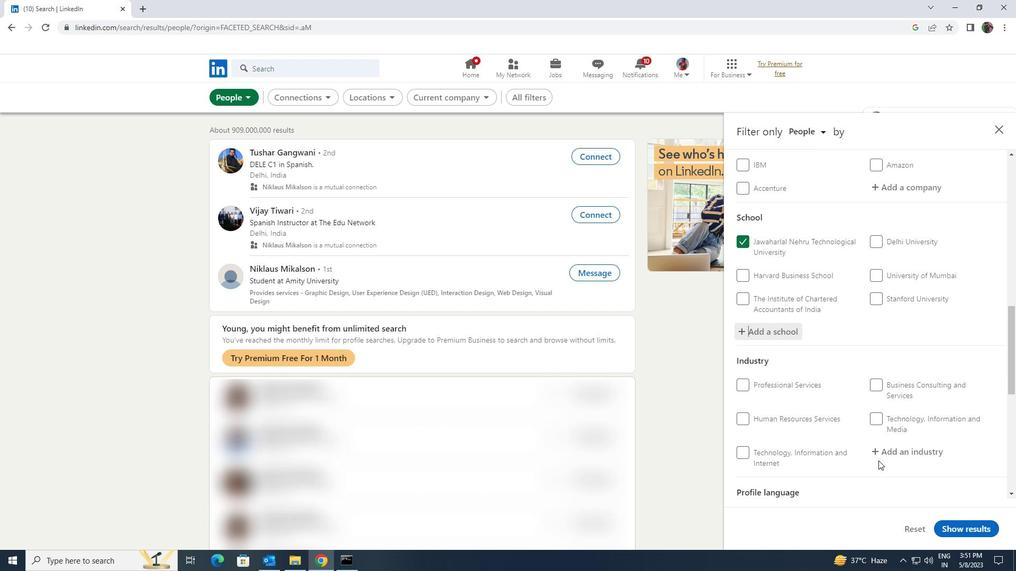 
Action: Mouse pressed left at (880, 455)
Screenshot: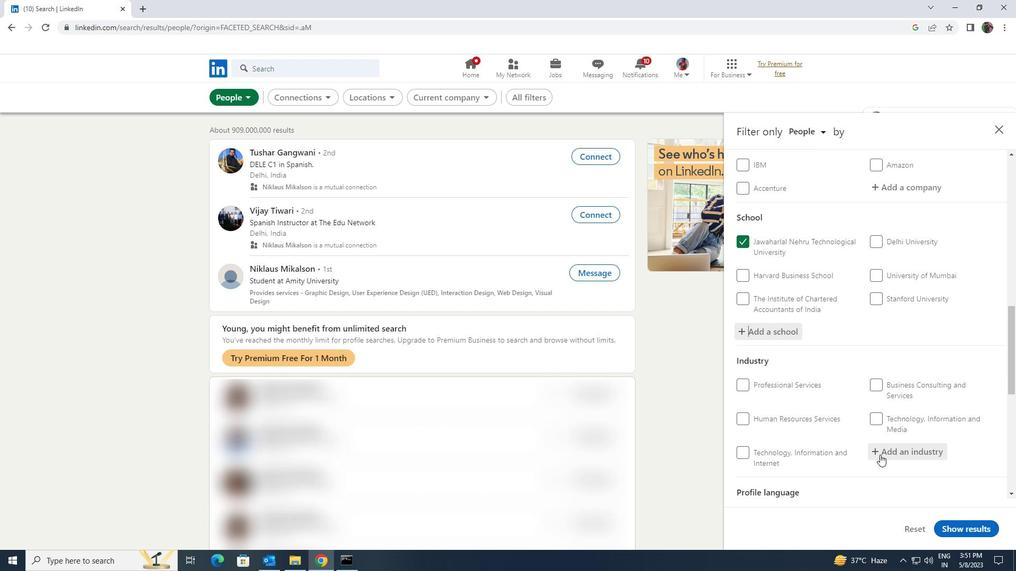 
Action: Key pressed <Key.shift>PENSION
Screenshot: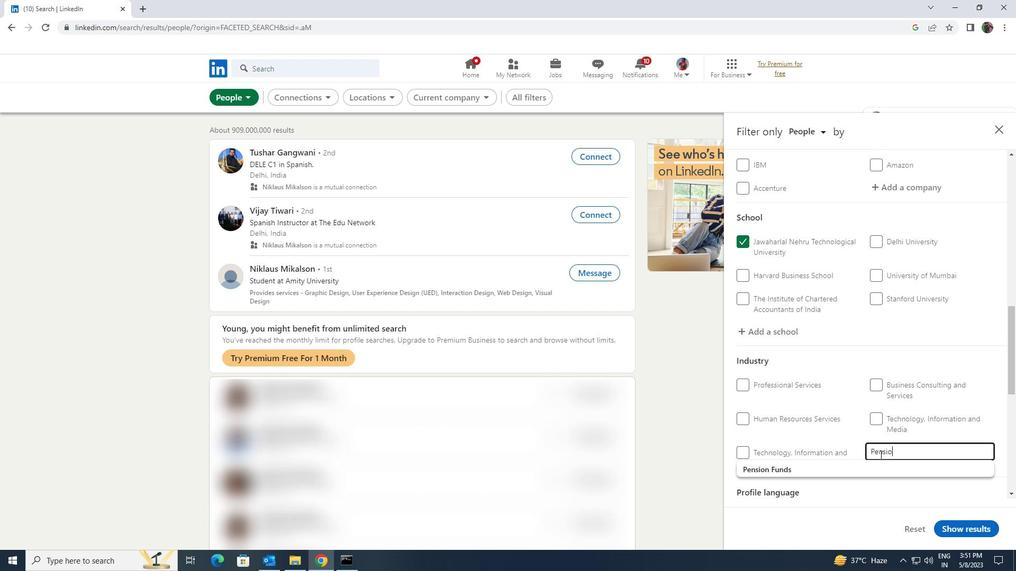 
Action: Mouse moved to (879, 459)
Screenshot: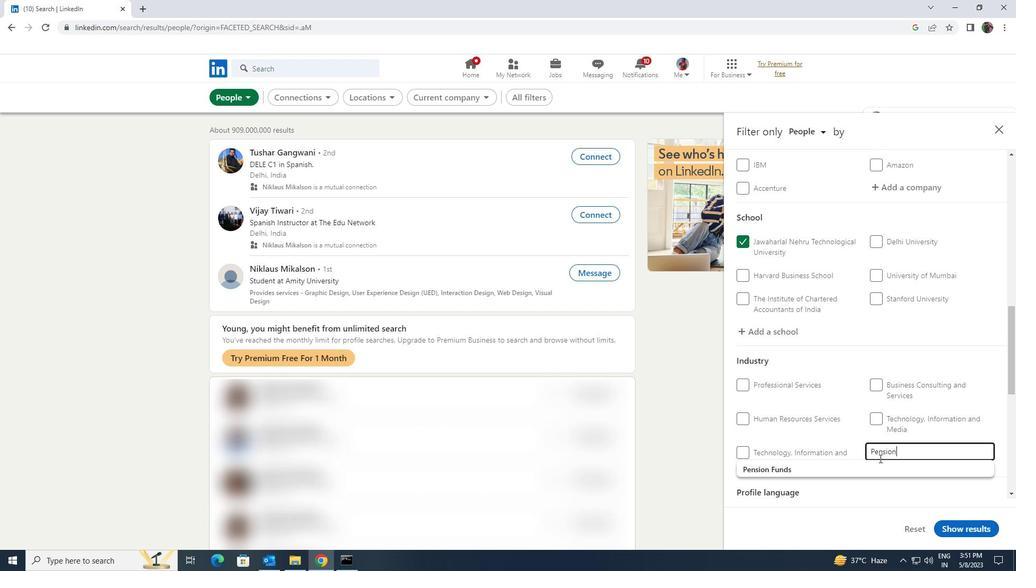 
Action: Mouse pressed left at (879, 459)
Screenshot: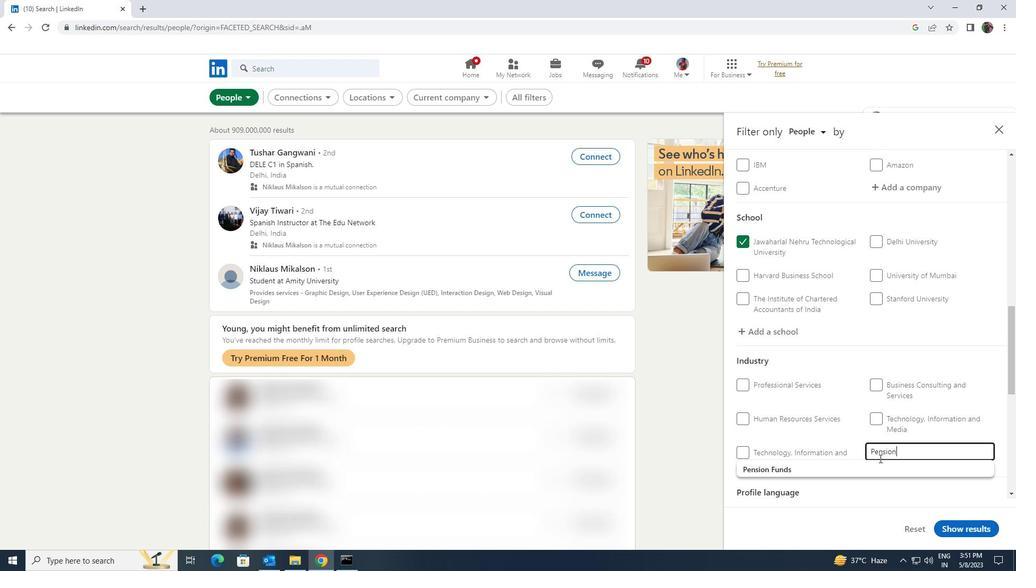 
Action: Mouse moved to (878, 464)
Screenshot: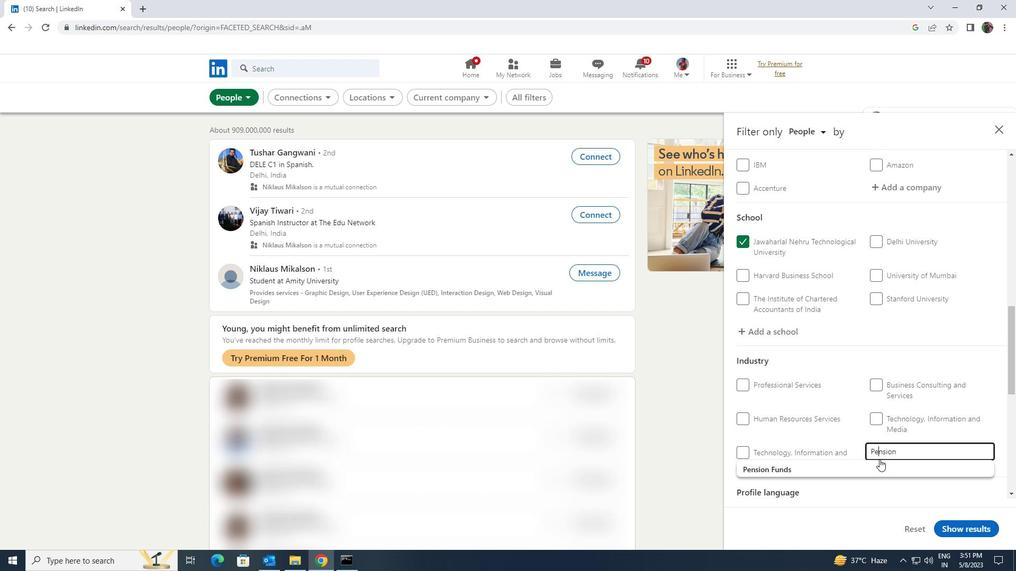 
Action: Mouse pressed left at (878, 464)
Screenshot: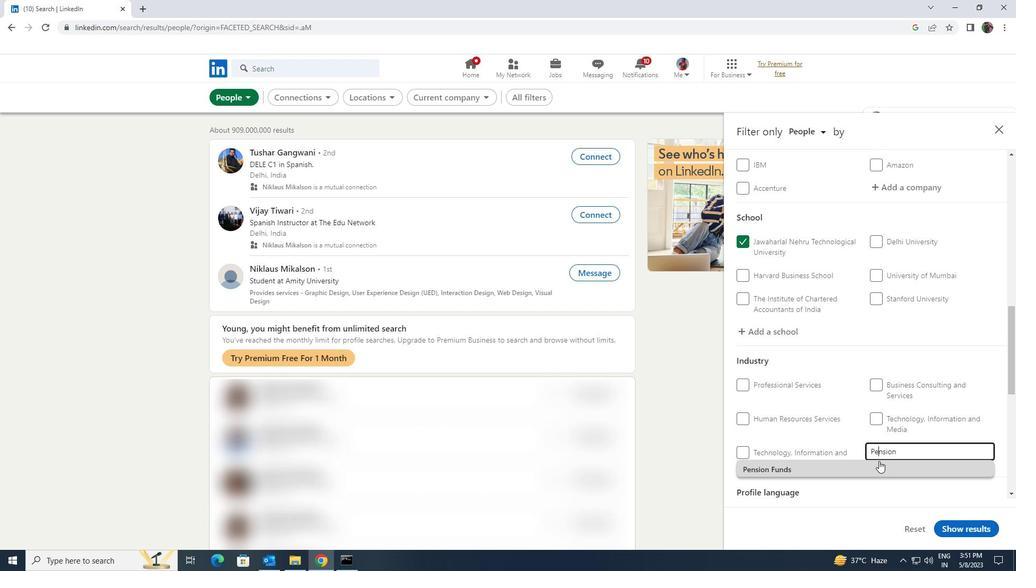 
Action: Mouse scrolled (878, 463) with delta (0, 0)
Screenshot: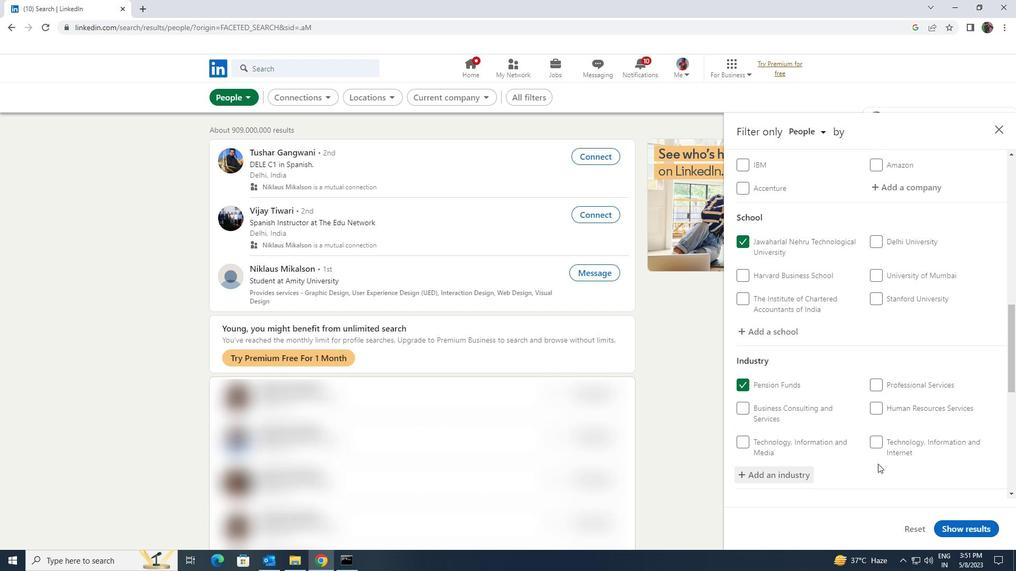 
Action: Mouse scrolled (878, 463) with delta (0, 0)
Screenshot: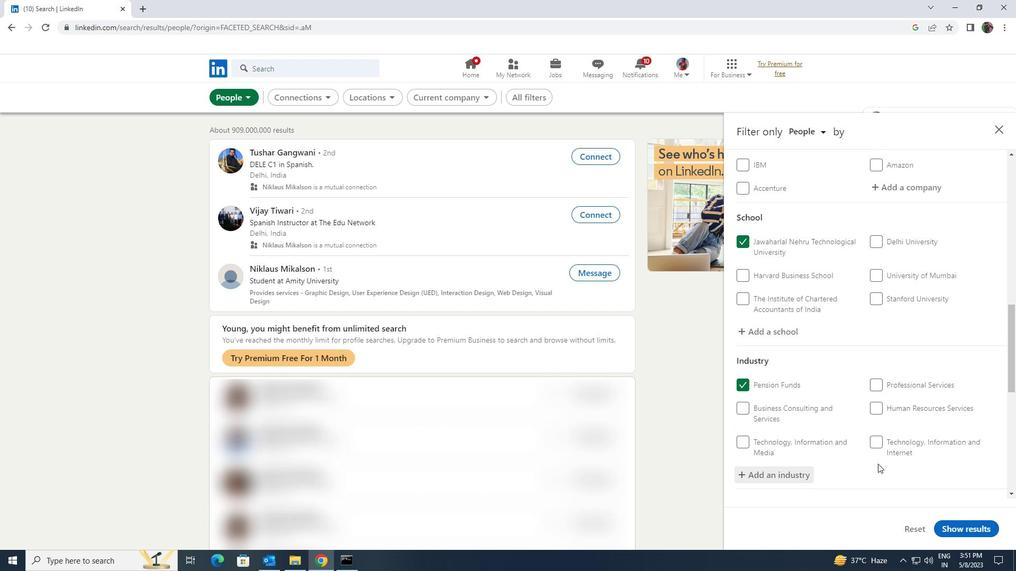 
Action: Mouse scrolled (878, 463) with delta (0, 0)
Screenshot: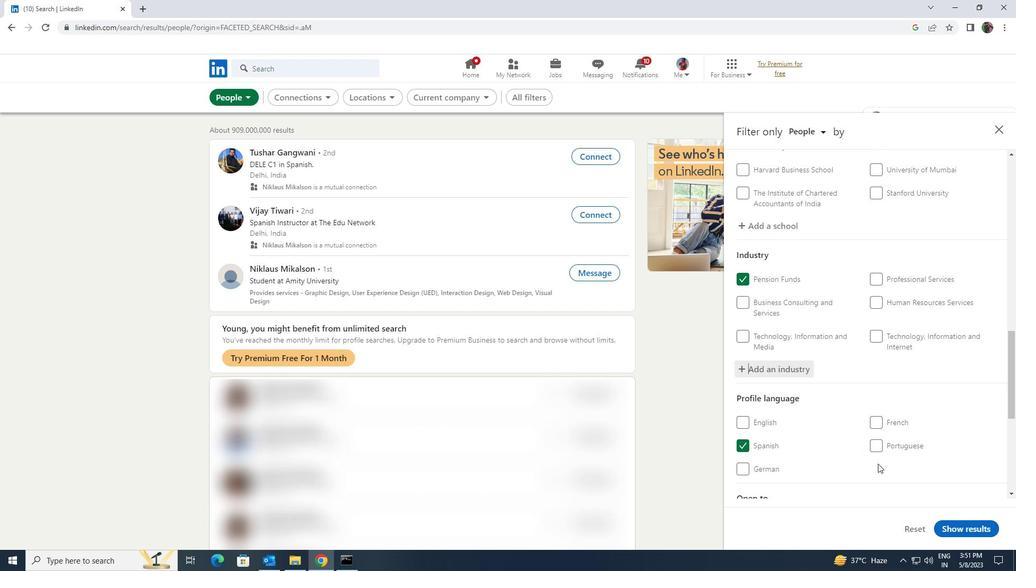 
Action: Mouse scrolled (878, 463) with delta (0, 0)
Screenshot: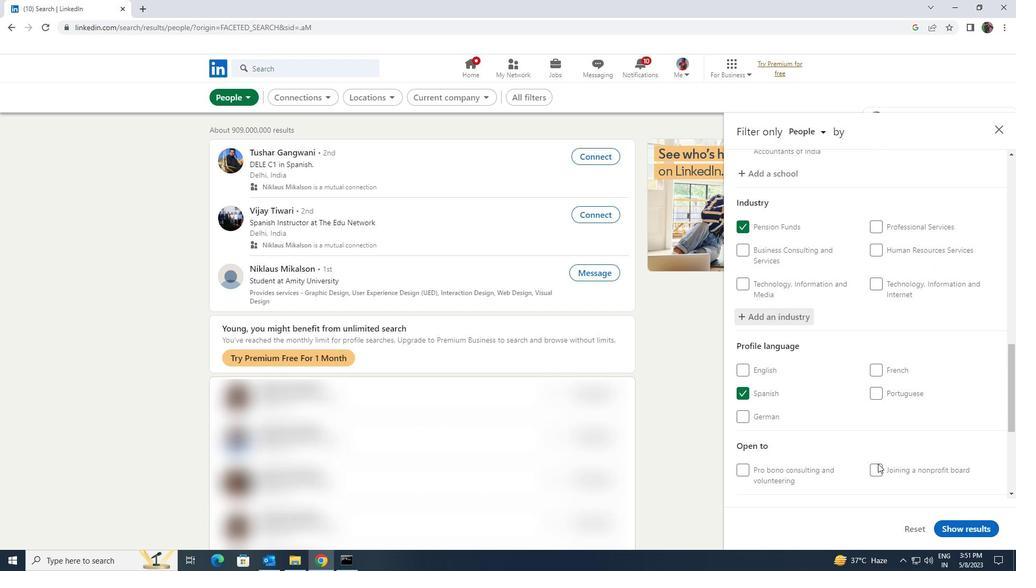 
Action: Mouse scrolled (878, 463) with delta (0, 0)
Screenshot: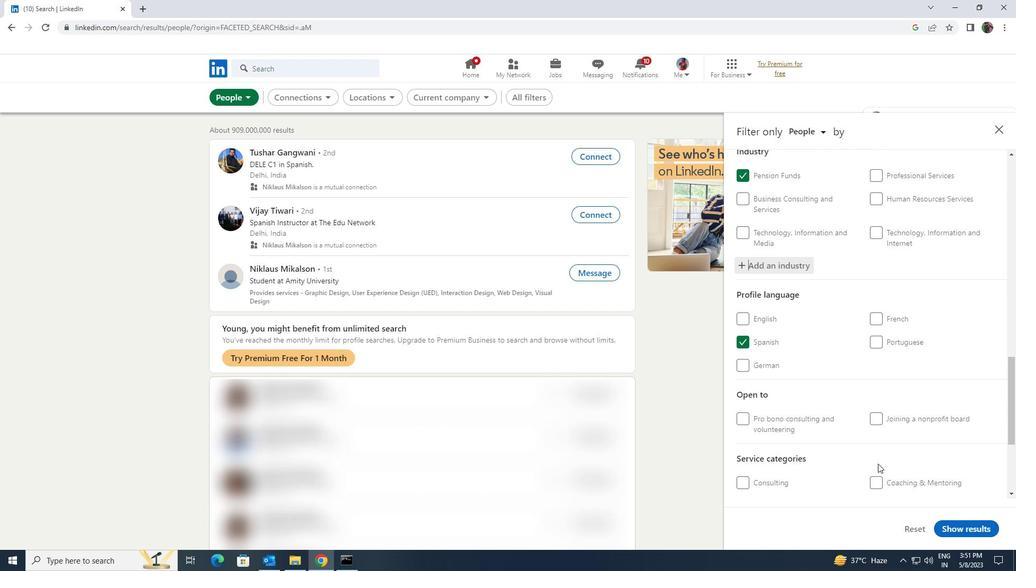 
Action: Mouse scrolled (878, 463) with delta (0, 0)
Screenshot: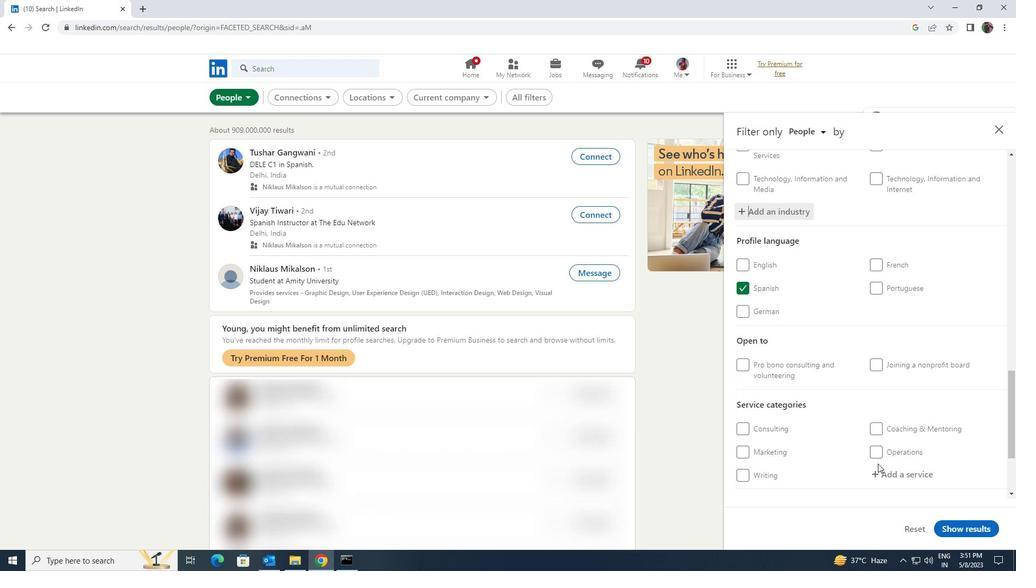
Action: Mouse moved to (883, 418)
Screenshot: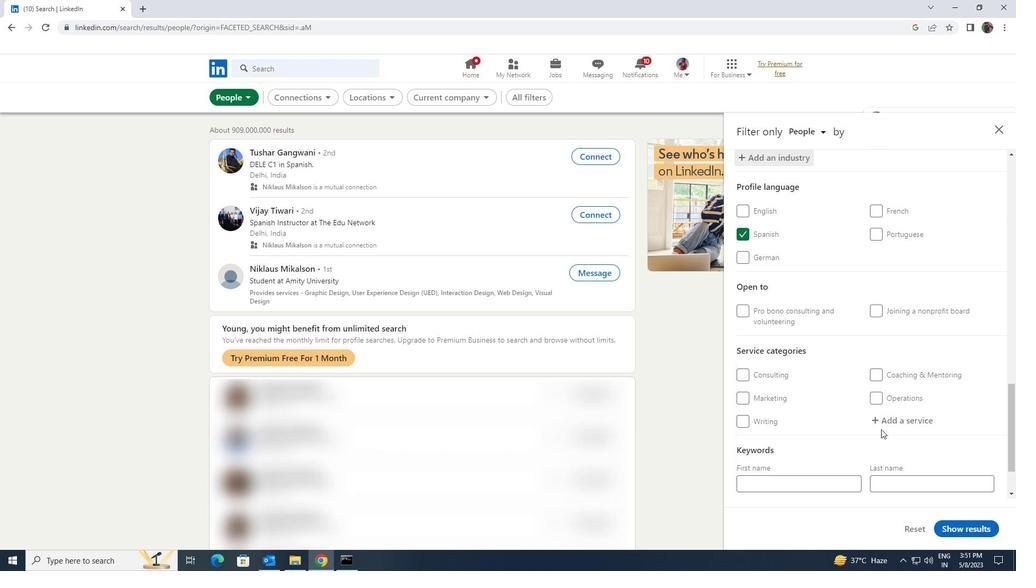 
Action: Mouse pressed left at (883, 418)
Screenshot: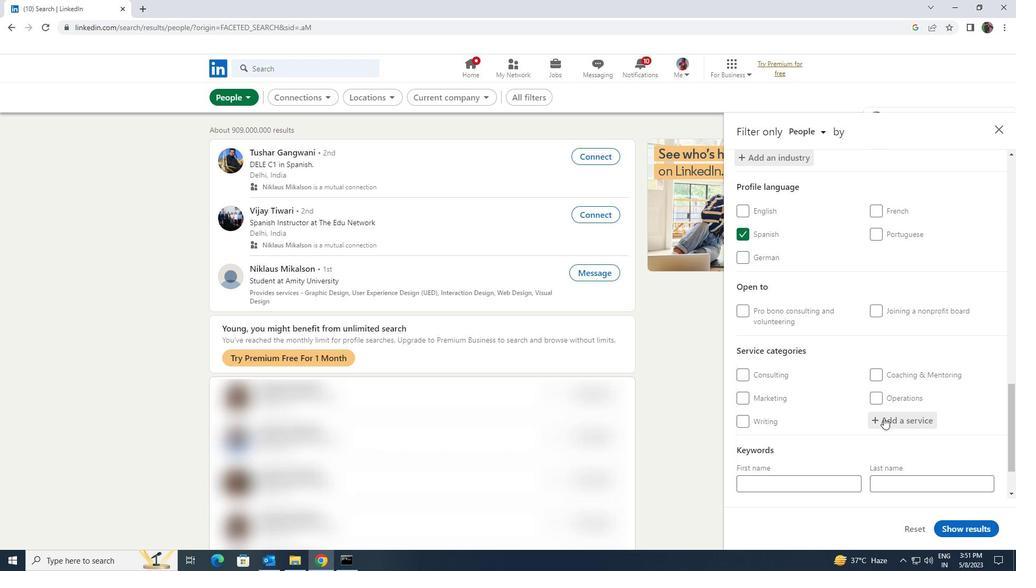 
Action: Key pressed <Key.shift>CUSTOMER<Key.space>SUPP
Screenshot: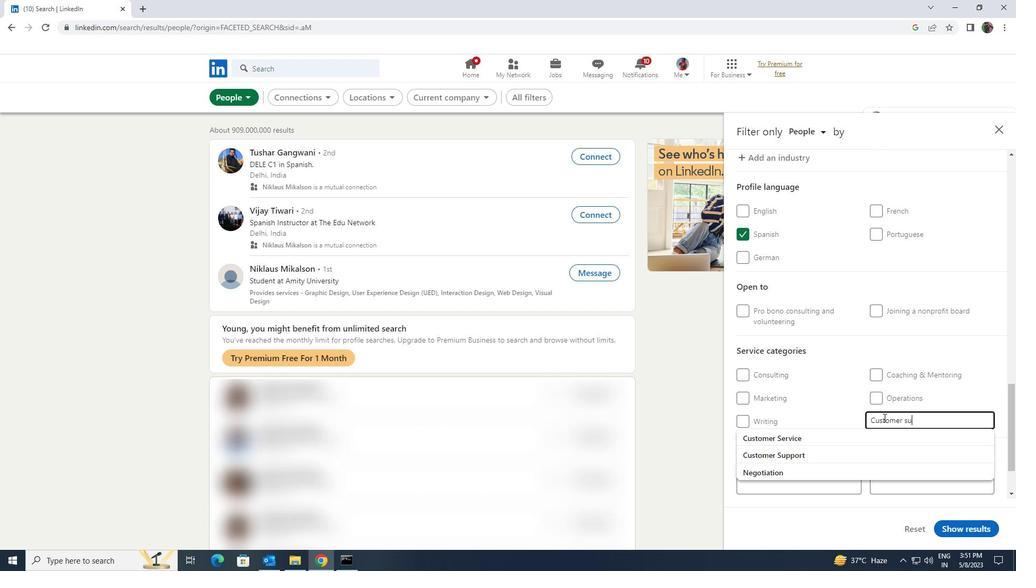 
Action: Mouse moved to (853, 450)
Screenshot: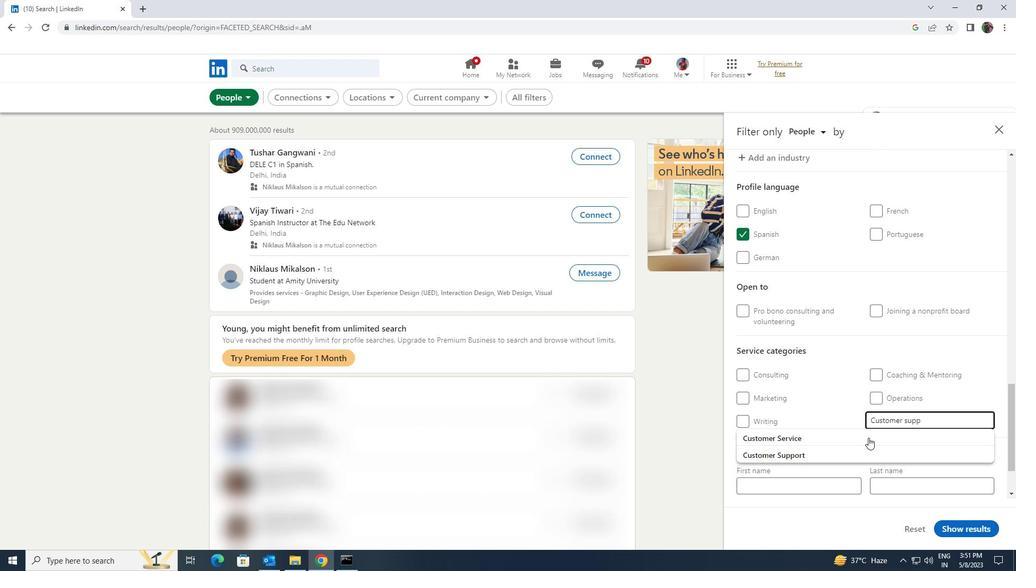 
Action: Mouse pressed left at (853, 450)
Screenshot: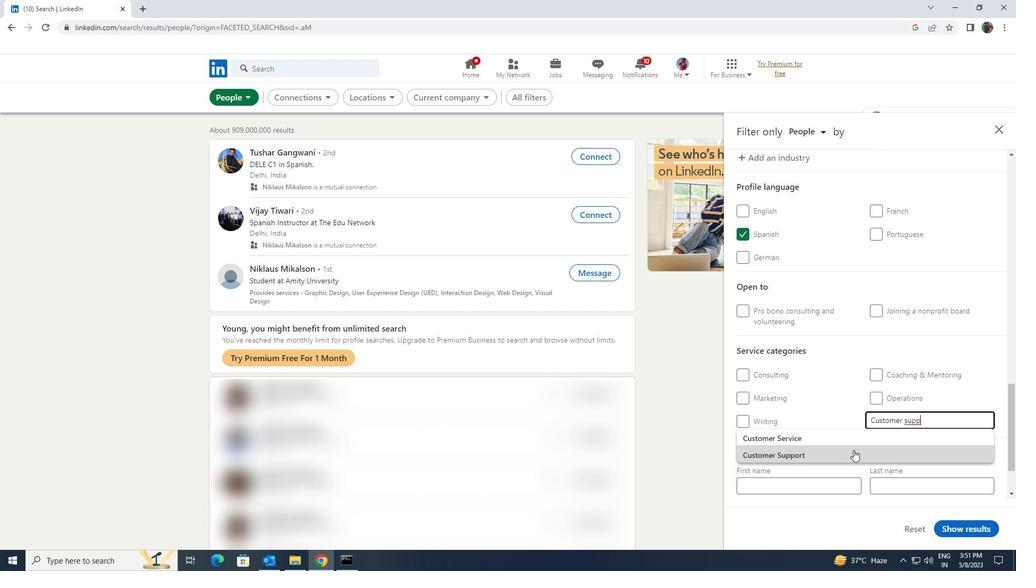 
Action: Mouse scrolled (853, 449) with delta (0, 0)
Screenshot: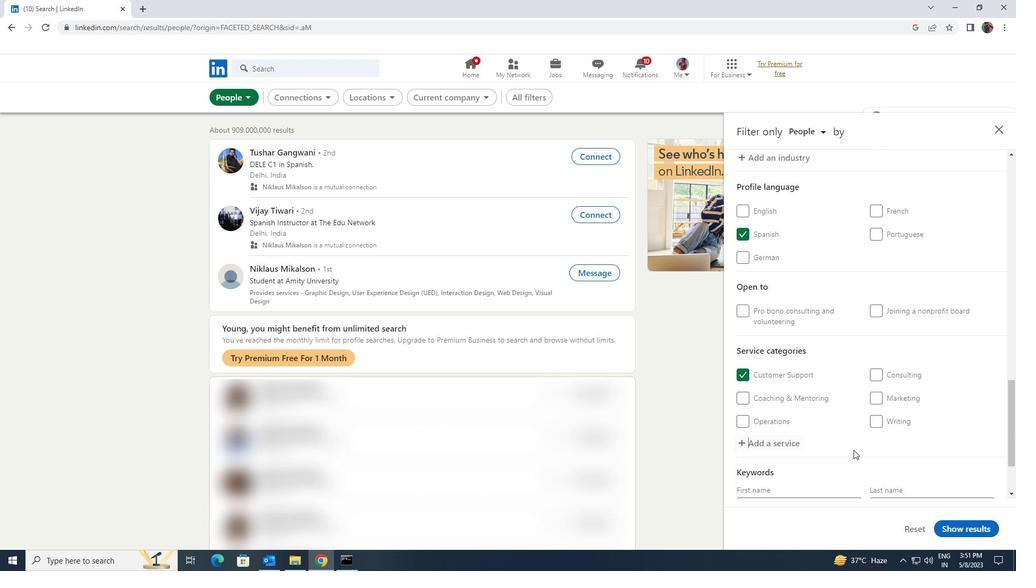 
Action: Mouse scrolled (853, 449) with delta (0, 0)
Screenshot: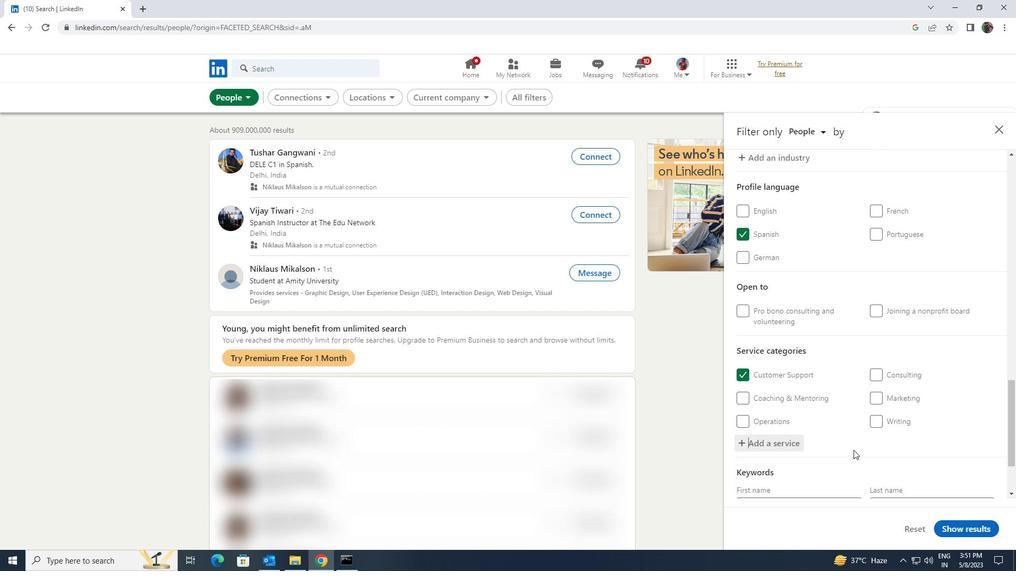 
Action: Mouse scrolled (853, 449) with delta (0, 0)
Screenshot: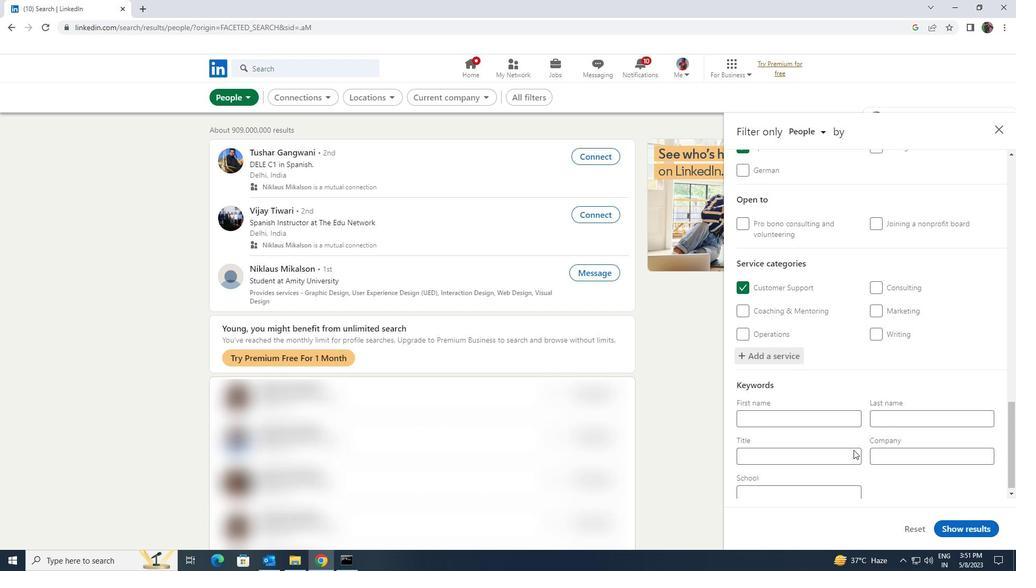 
Action: Mouse moved to (849, 447)
Screenshot: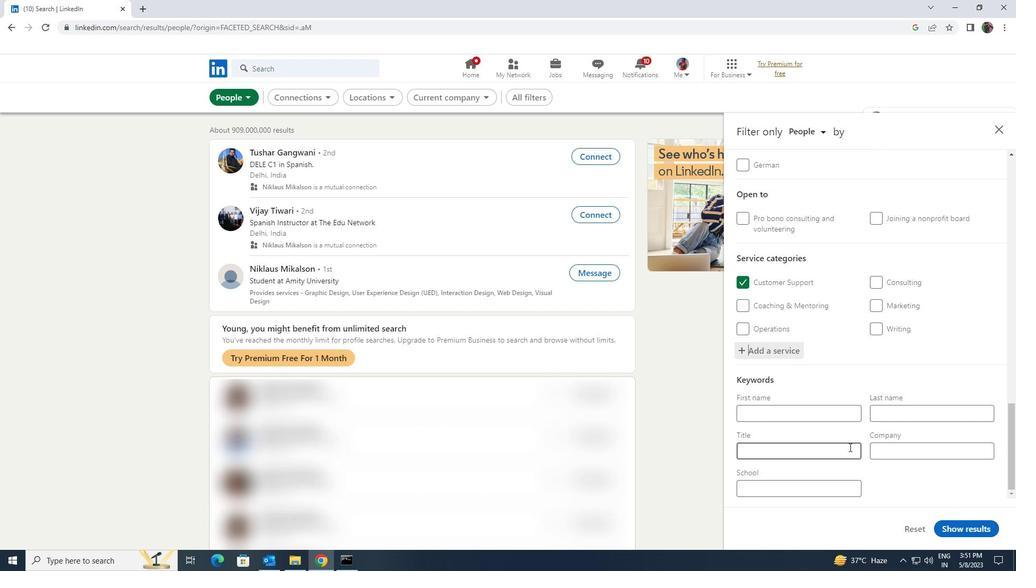 
Action: Mouse pressed left at (849, 447)
Screenshot: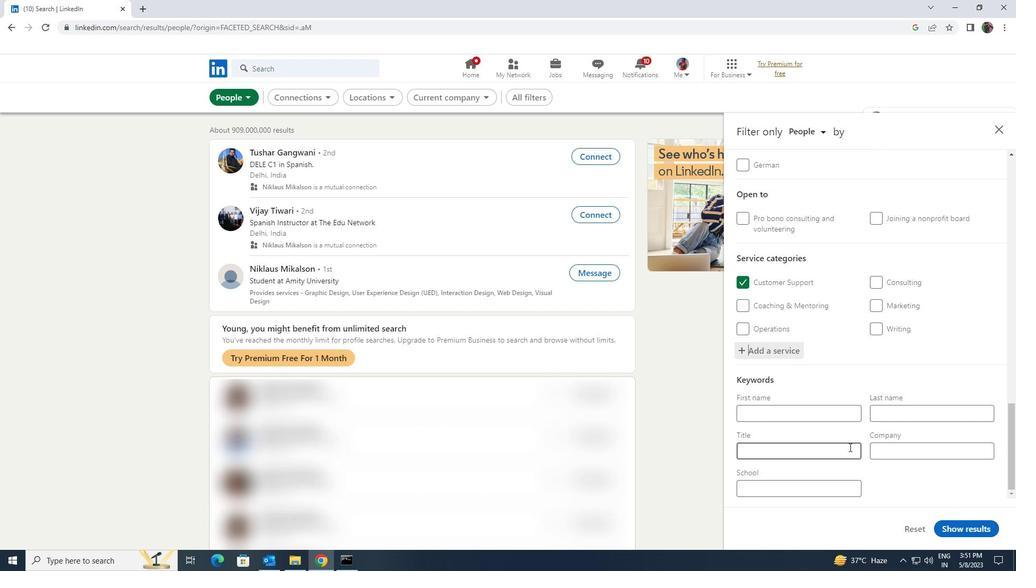 
Action: Mouse moved to (848, 447)
Screenshot: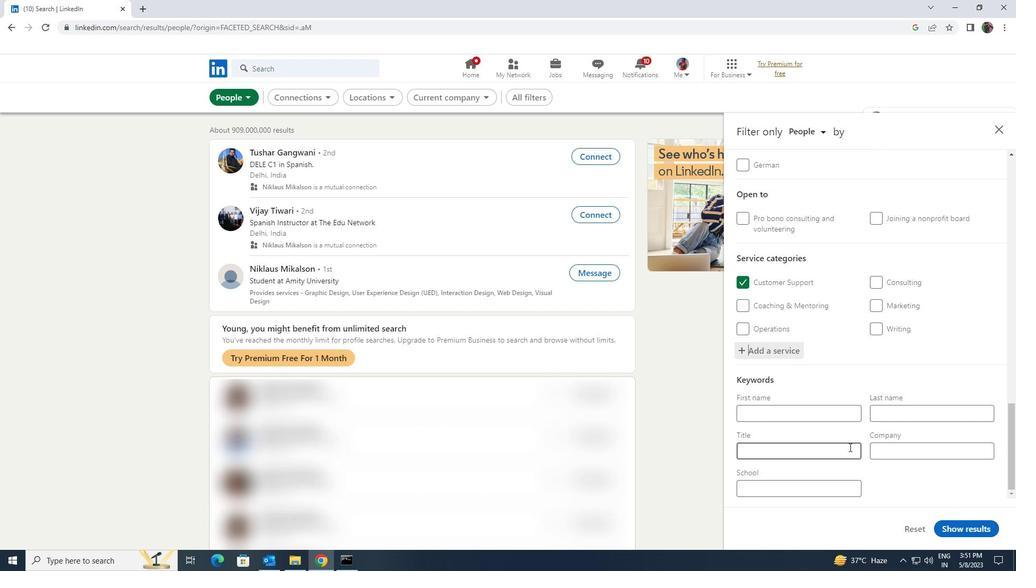 
Action: Key pressed <Key.shift><Key.shift><Key.shift><Key.shift><Key.shift><Key.shift>IT<Key.space><Key.shift>MANAH<Key.backspace>GER
Screenshot: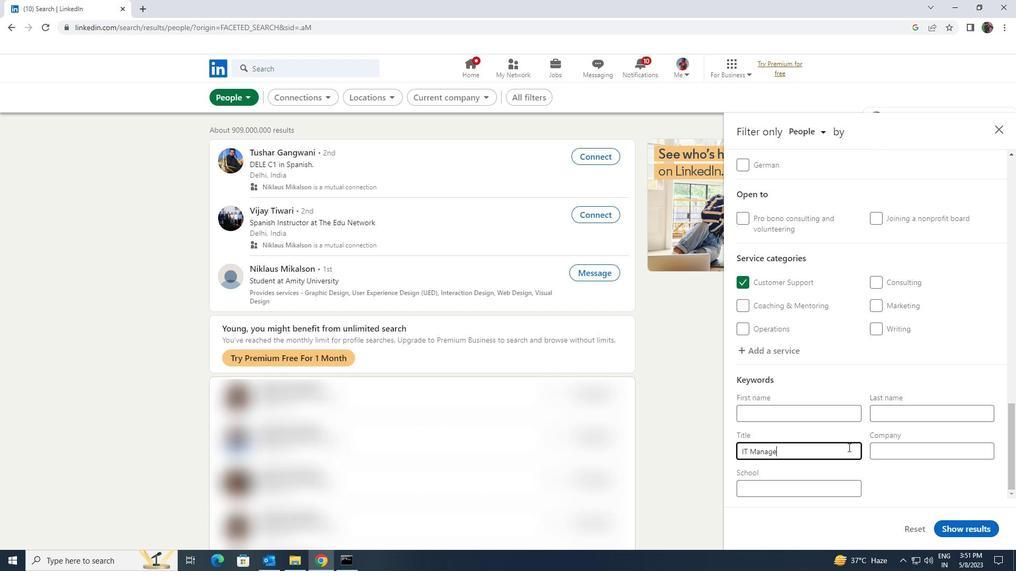 
Action: Mouse moved to (951, 529)
Screenshot: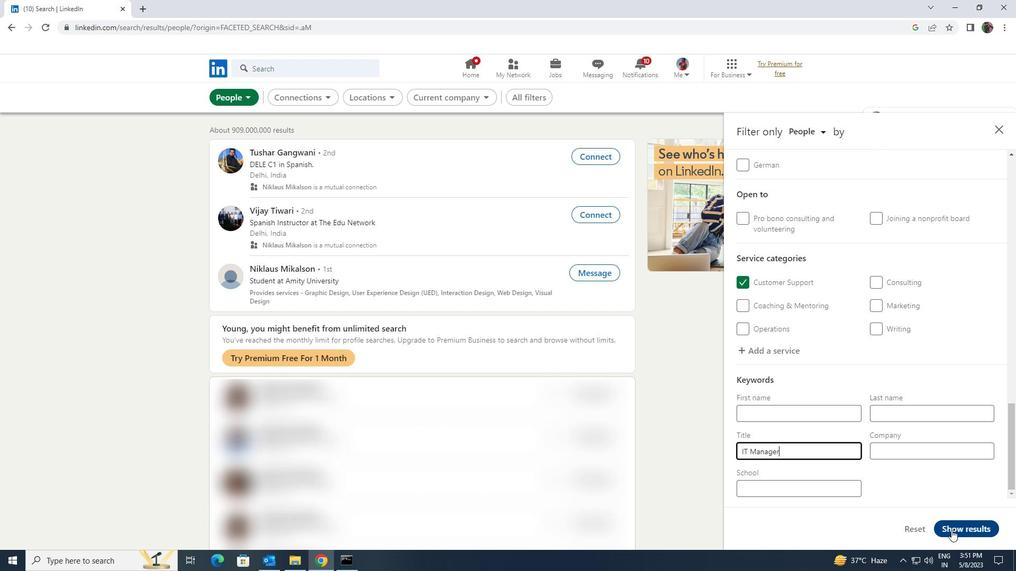 
Action: Mouse pressed left at (951, 529)
Screenshot: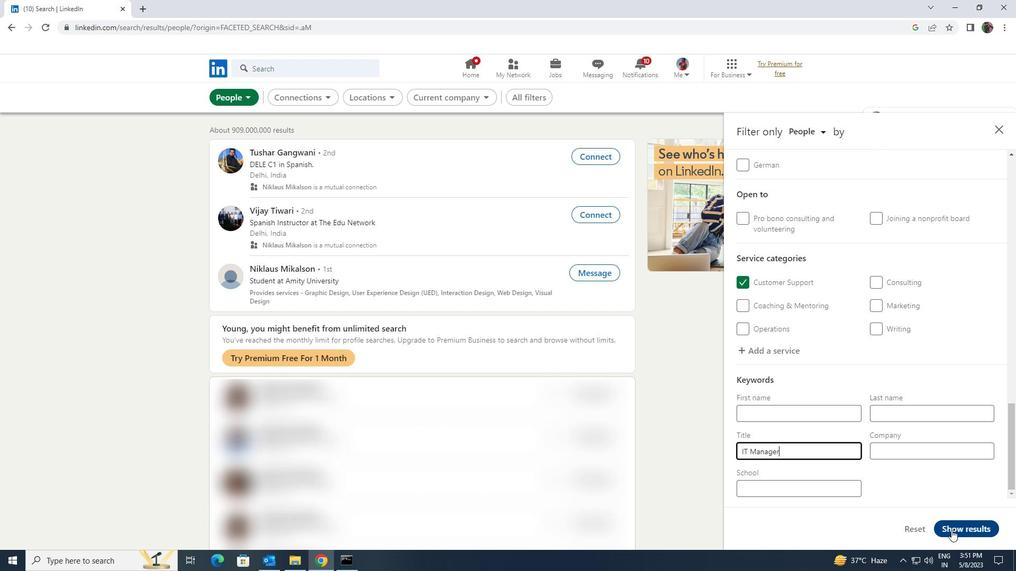 
